 Task: Look for space in Amparafaravola, Madagascar from 2nd June, 2023 to 15th June, 2023 for 2 adults in price range Rs.10000 to Rs.15000. Place can be entire place with 1  bedroom having 1 bed and 1 bathroom. Property type can be house, flat, guest house, hotel. Booking option can be shelf check-in. Required host language is English.
Action: Mouse moved to (471, 65)
Screenshot: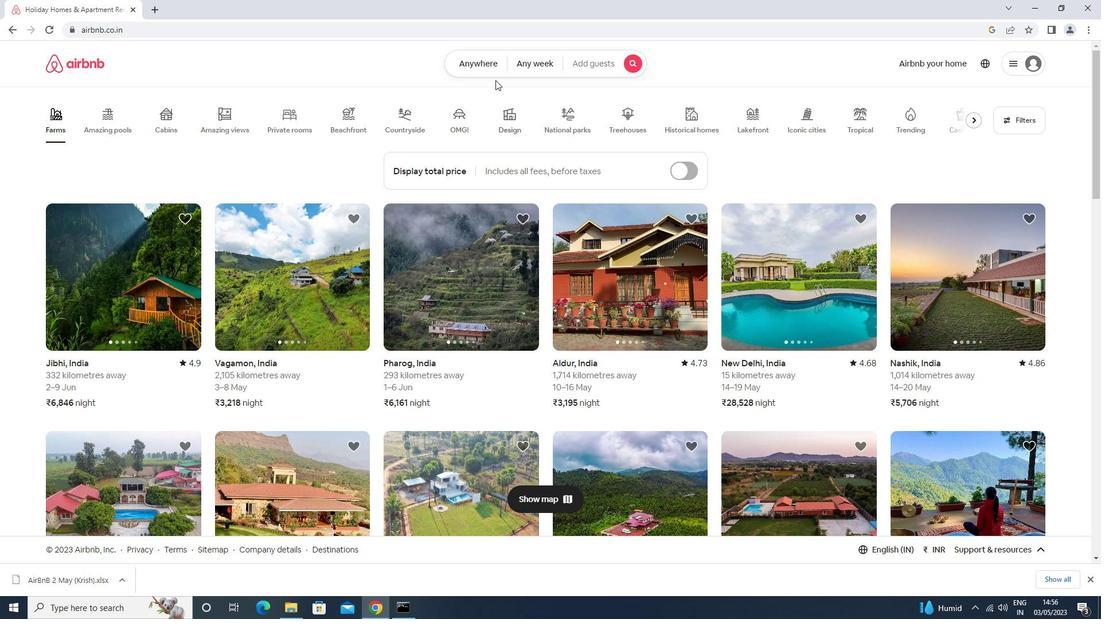 
Action: Mouse pressed left at (471, 65)
Screenshot: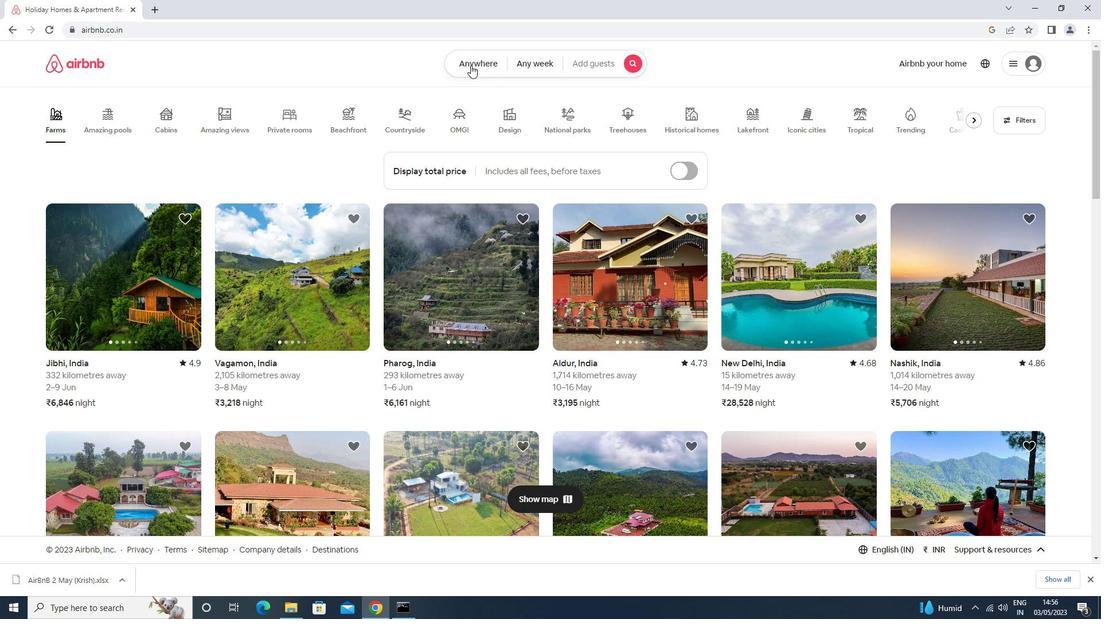 
Action: Mouse moved to (423, 109)
Screenshot: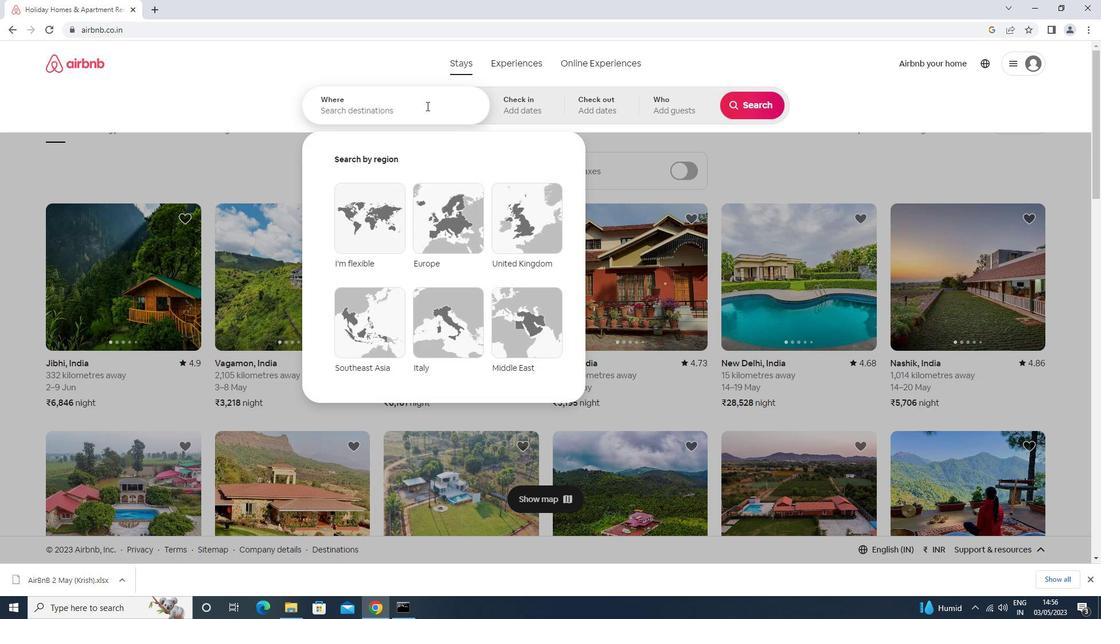 
Action: Mouse pressed left at (423, 109)
Screenshot: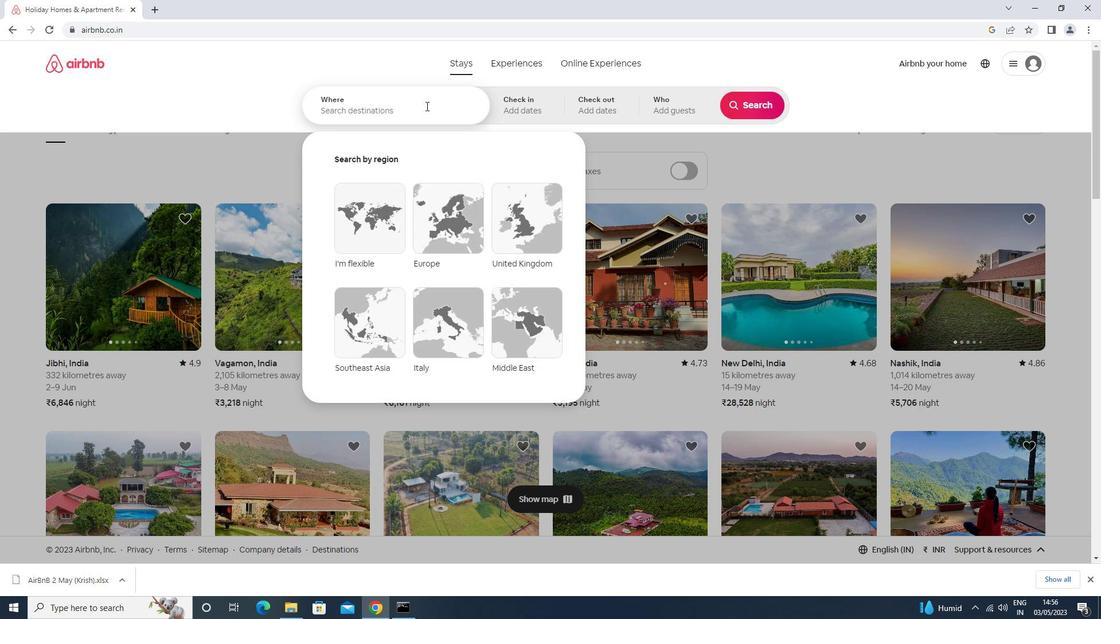 
Action: Mouse moved to (423, 110)
Screenshot: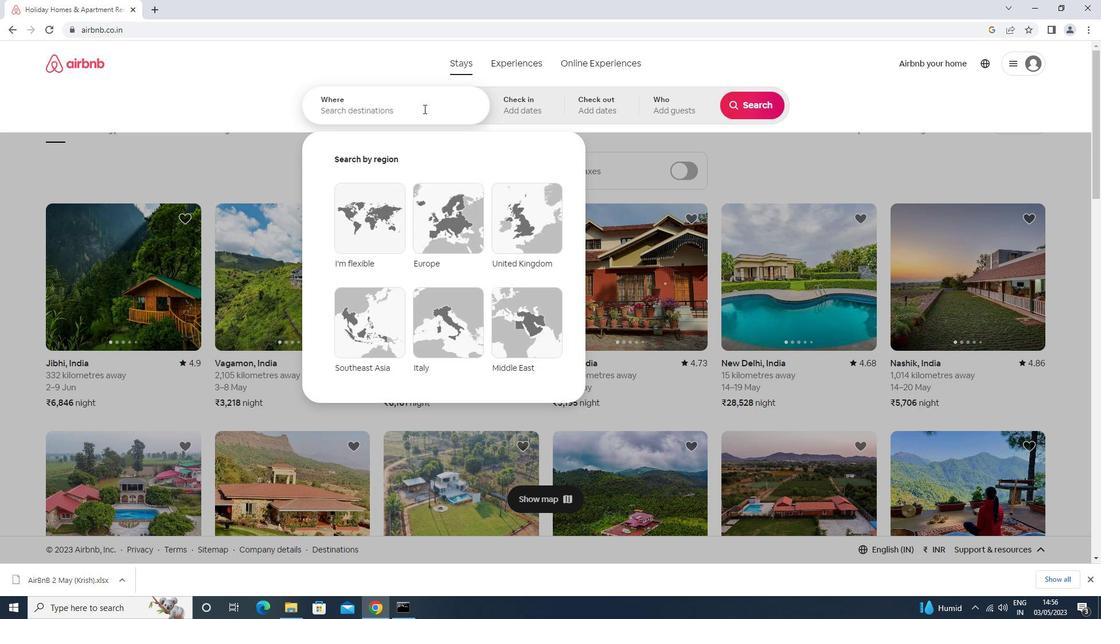 
Action: Key pressed amparafarav<Key.down><Key.enter>
Screenshot: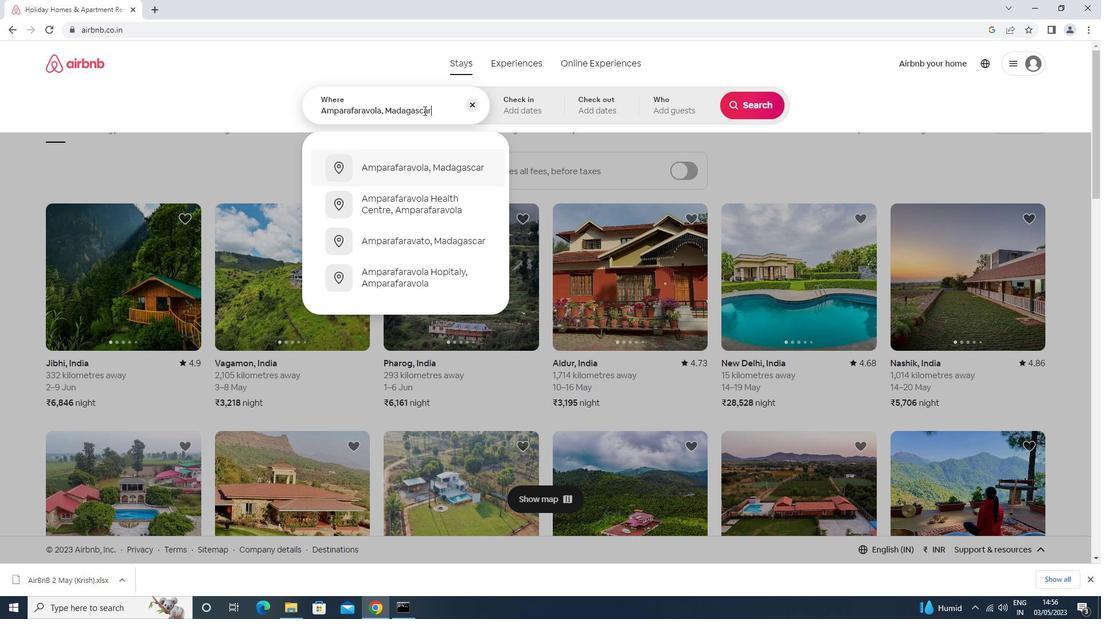 
Action: Mouse moved to (714, 245)
Screenshot: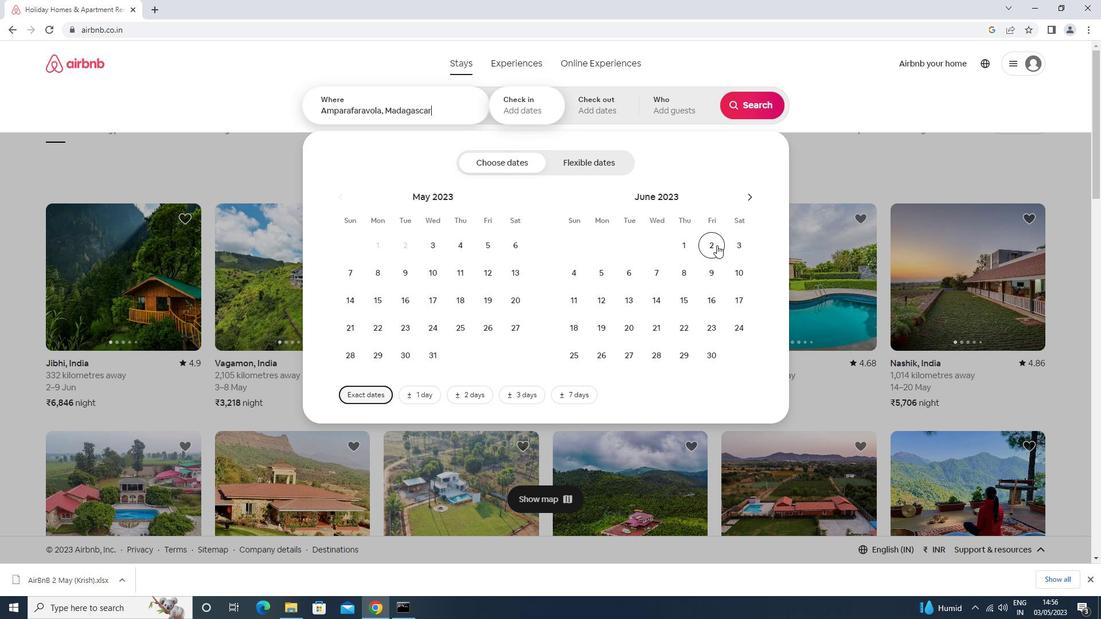 
Action: Mouse pressed left at (714, 245)
Screenshot: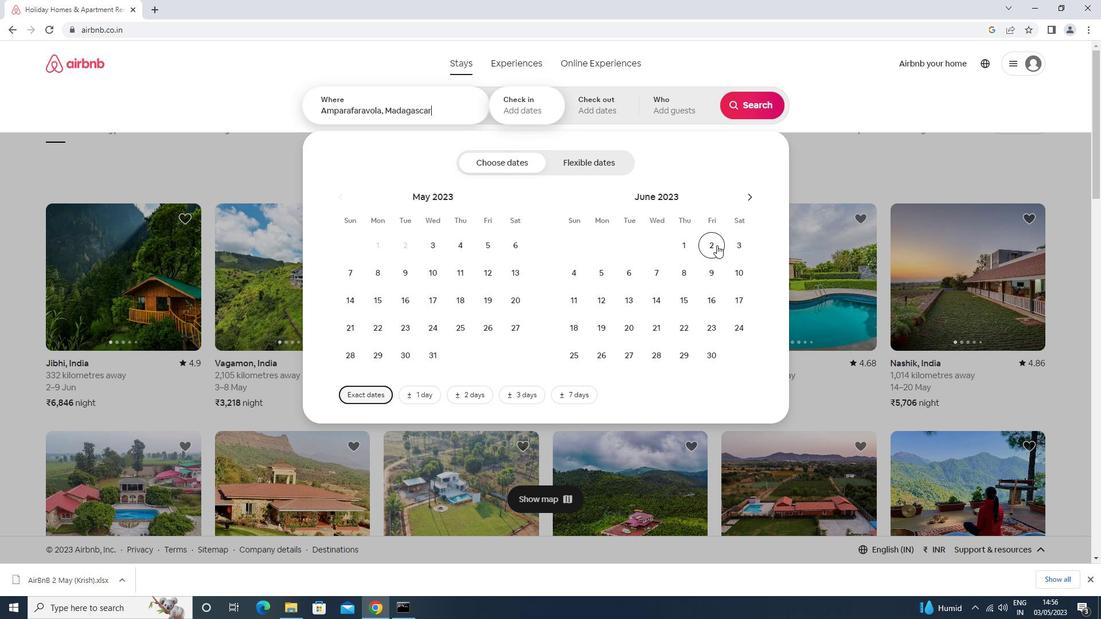 
Action: Mouse moved to (675, 297)
Screenshot: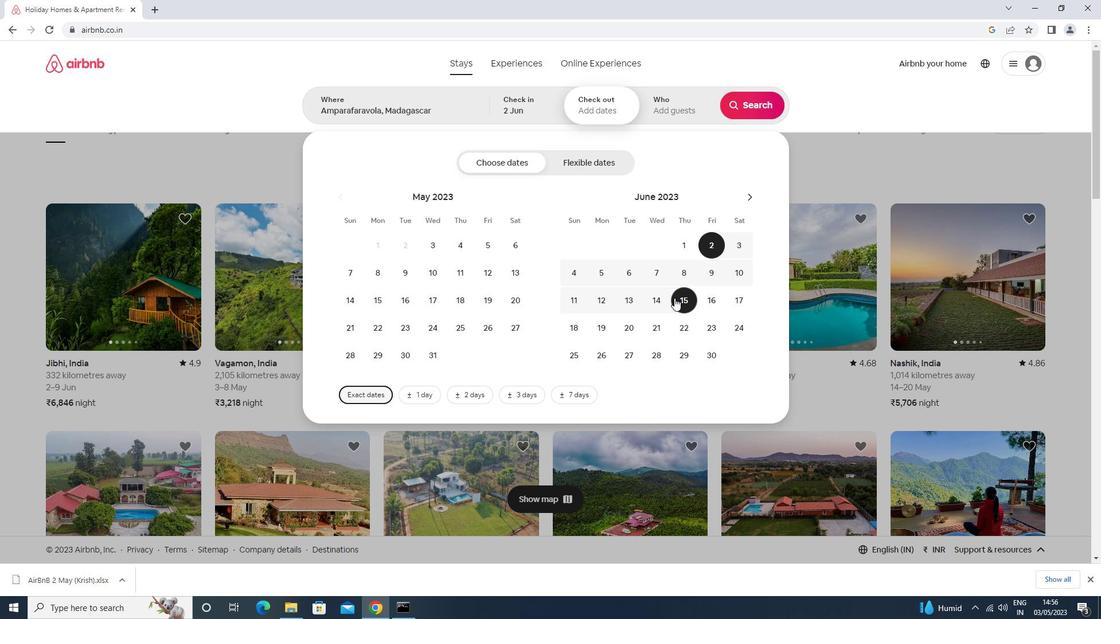 
Action: Mouse pressed left at (675, 297)
Screenshot: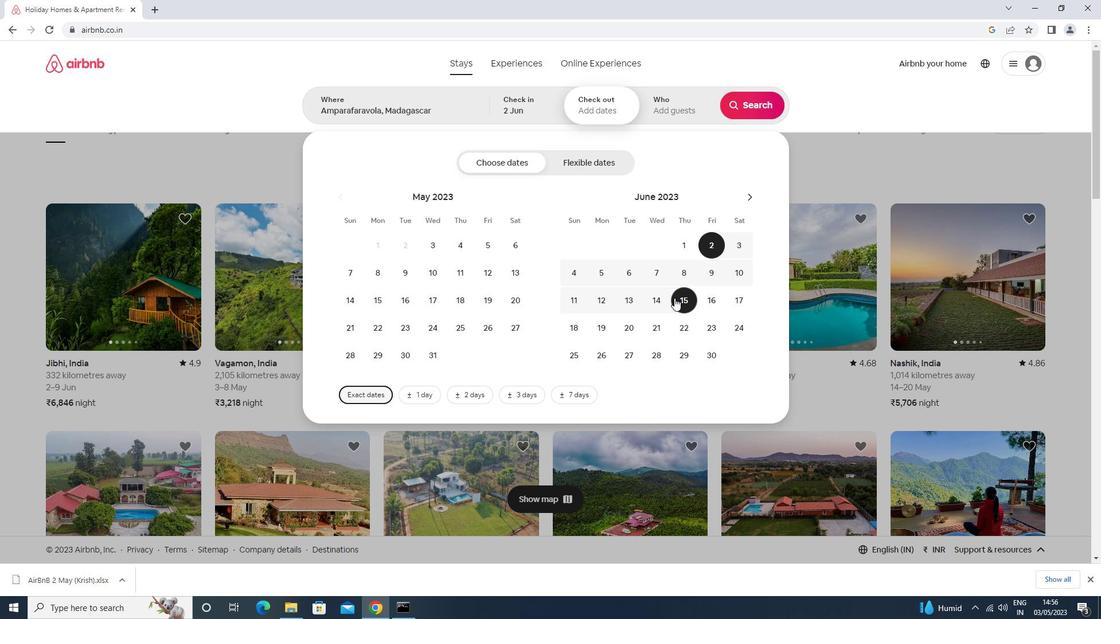 
Action: Mouse moved to (676, 116)
Screenshot: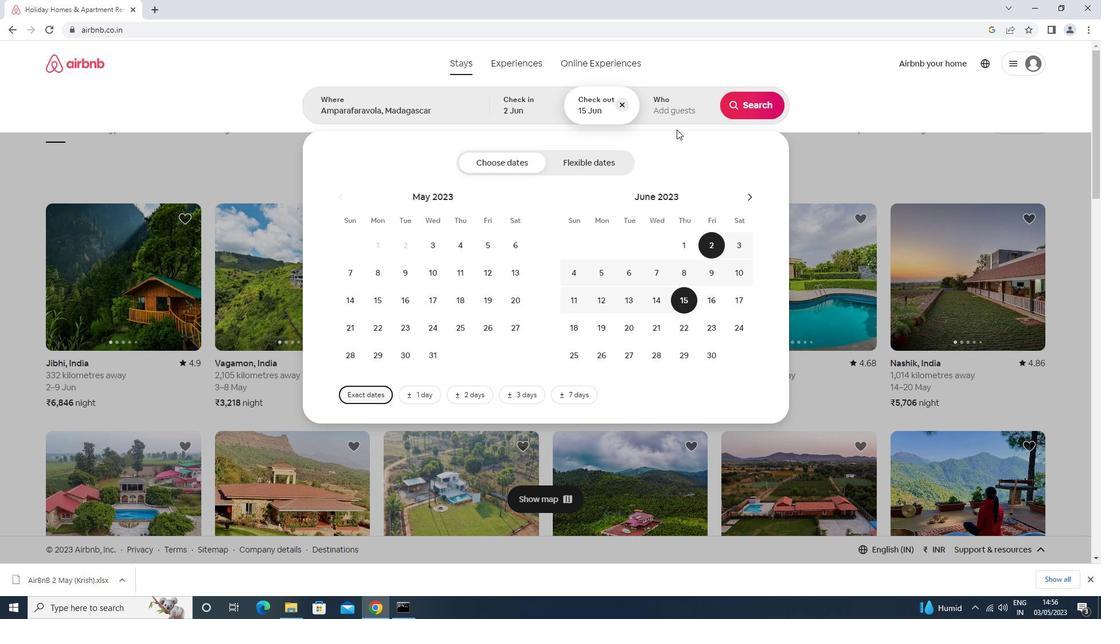 
Action: Mouse pressed left at (676, 116)
Screenshot: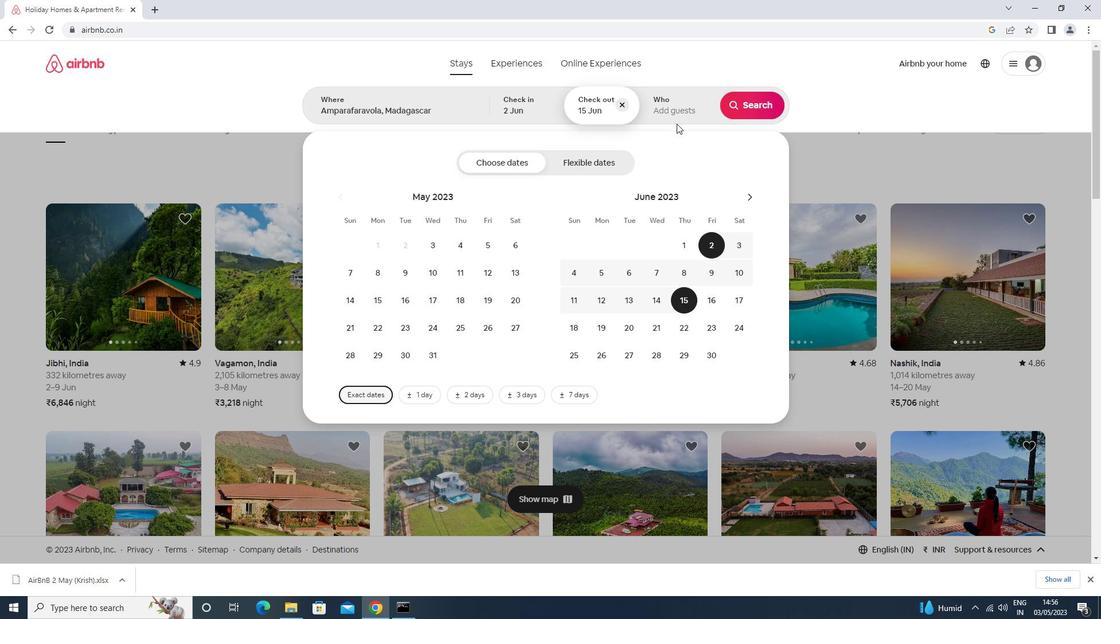 
Action: Mouse moved to (756, 165)
Screenshot: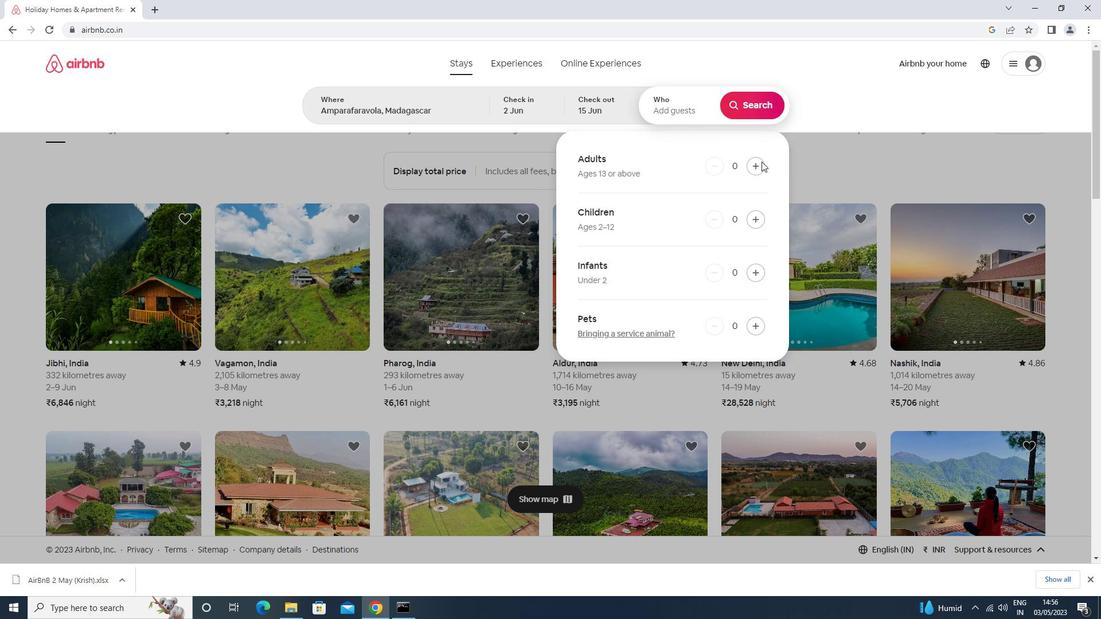 
Action: Mouse pressed left at (756, 165)
Screenshot: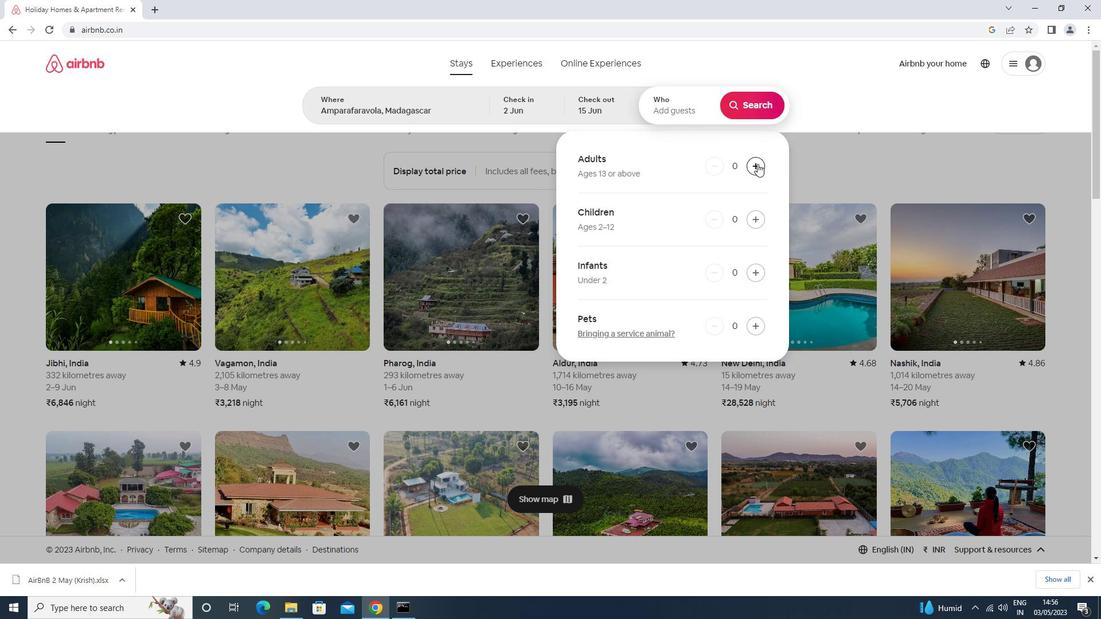 
Action: Mouse pressed left at (756, 165)
Screenshot: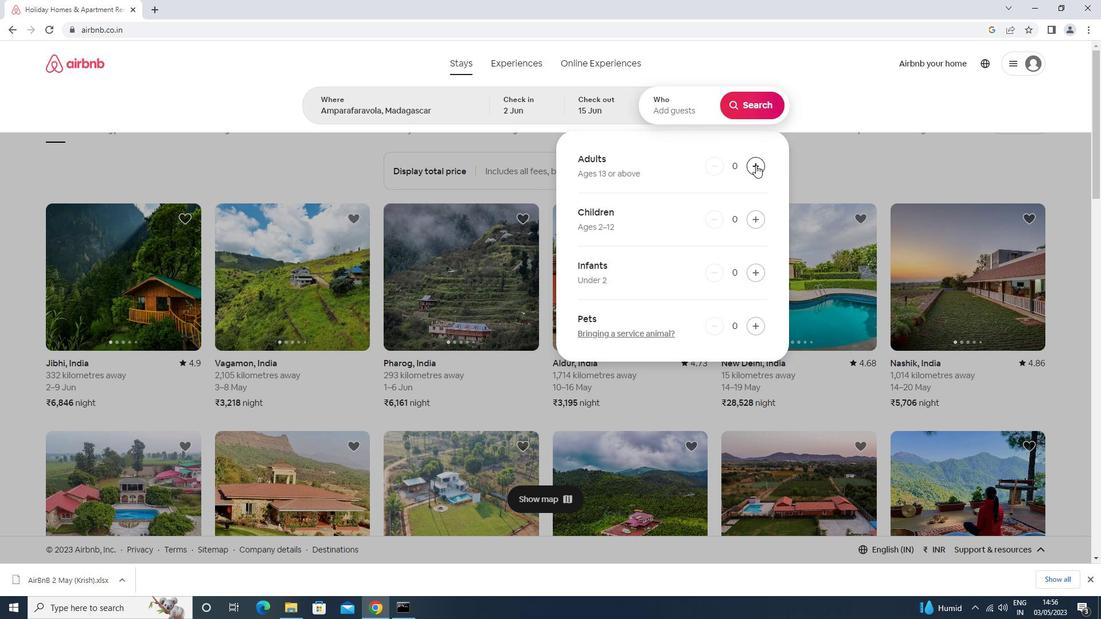 
Action: Mouse moved to (748, 103)
Screenshot: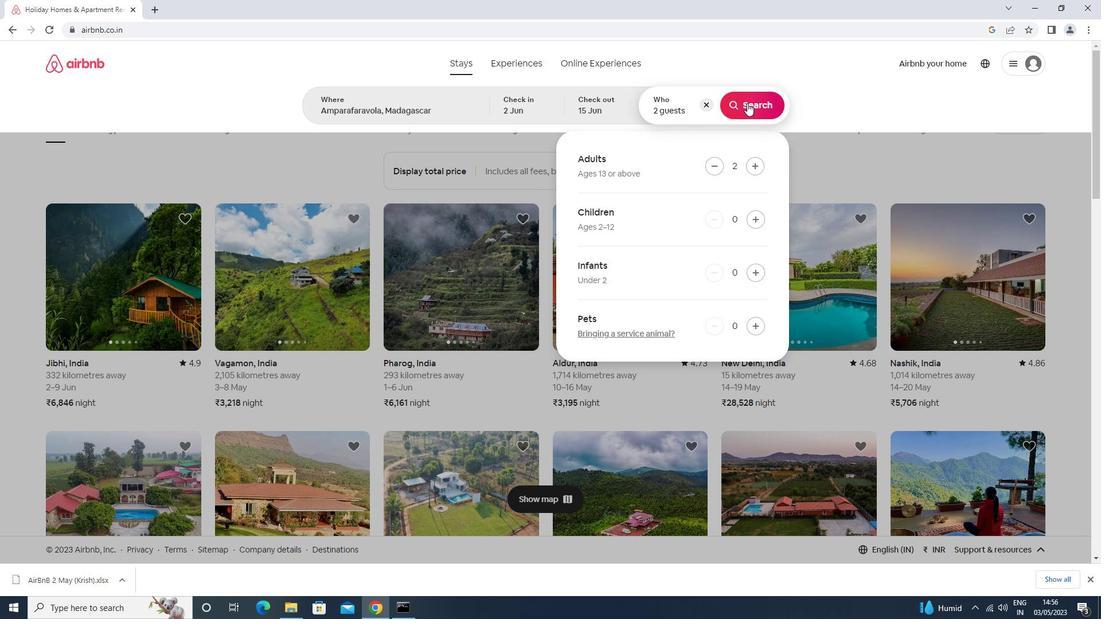 
Action: Mouse pressed left at (748, 103)
Screenshot: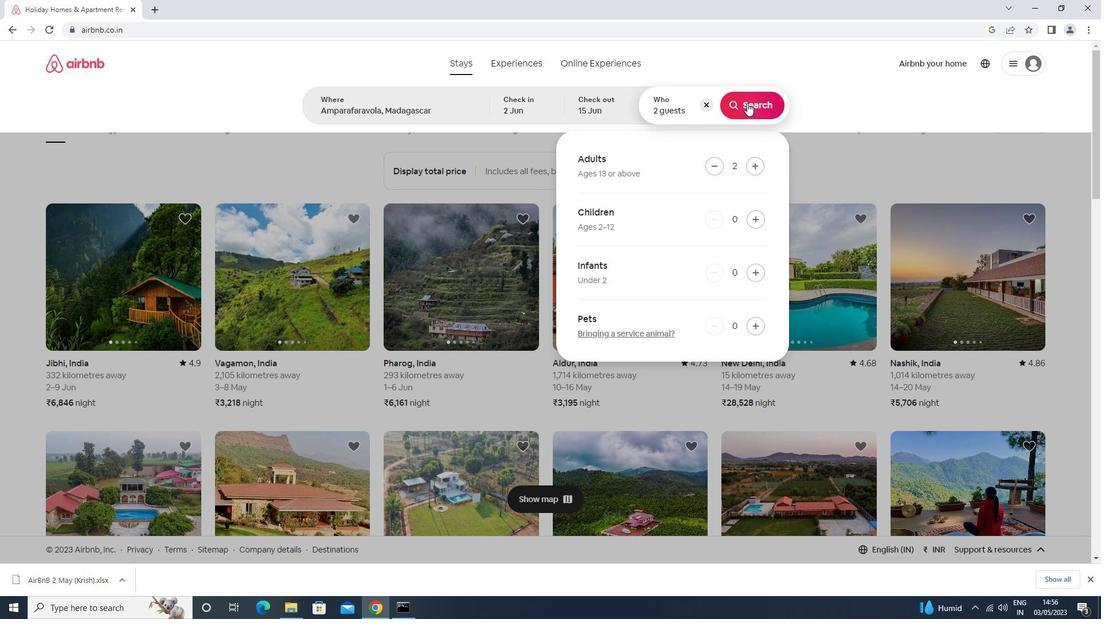 
Action: Mouse moved to (1058, 110)
Screenshot: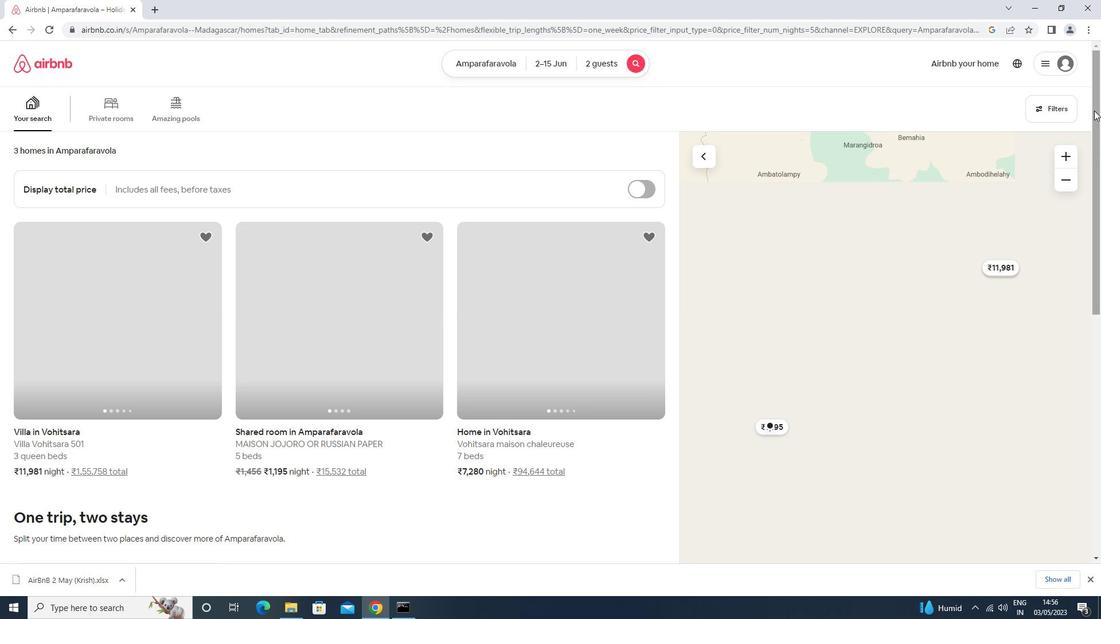 
Action: Mouse pressed left at (1058, 110)
Screenshot: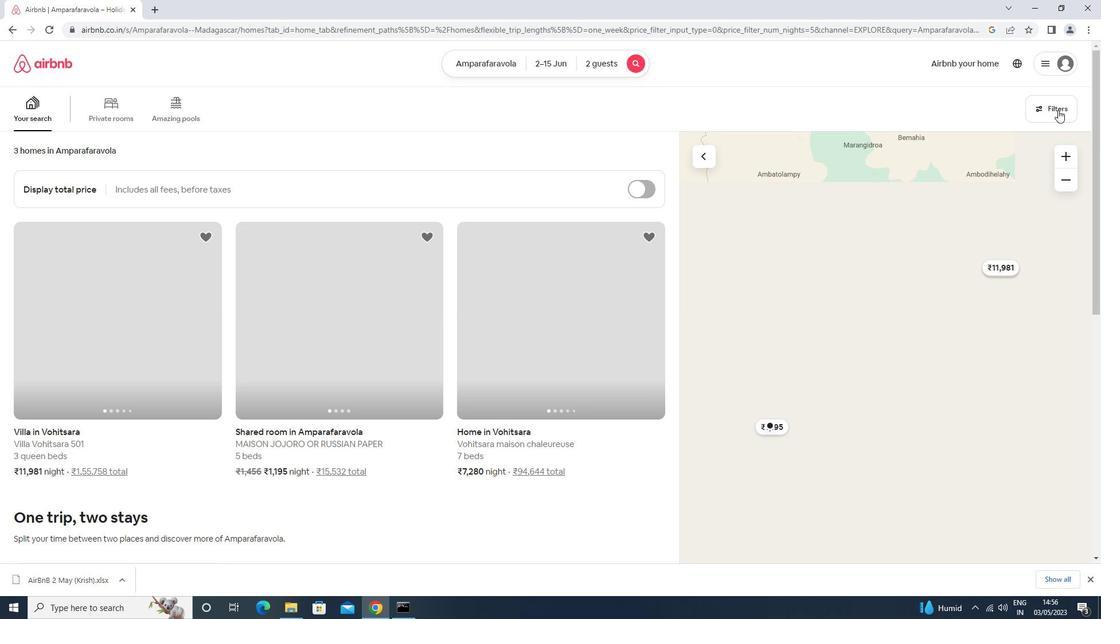 
Action: Mouse moved to (460, 254)
Screenshot: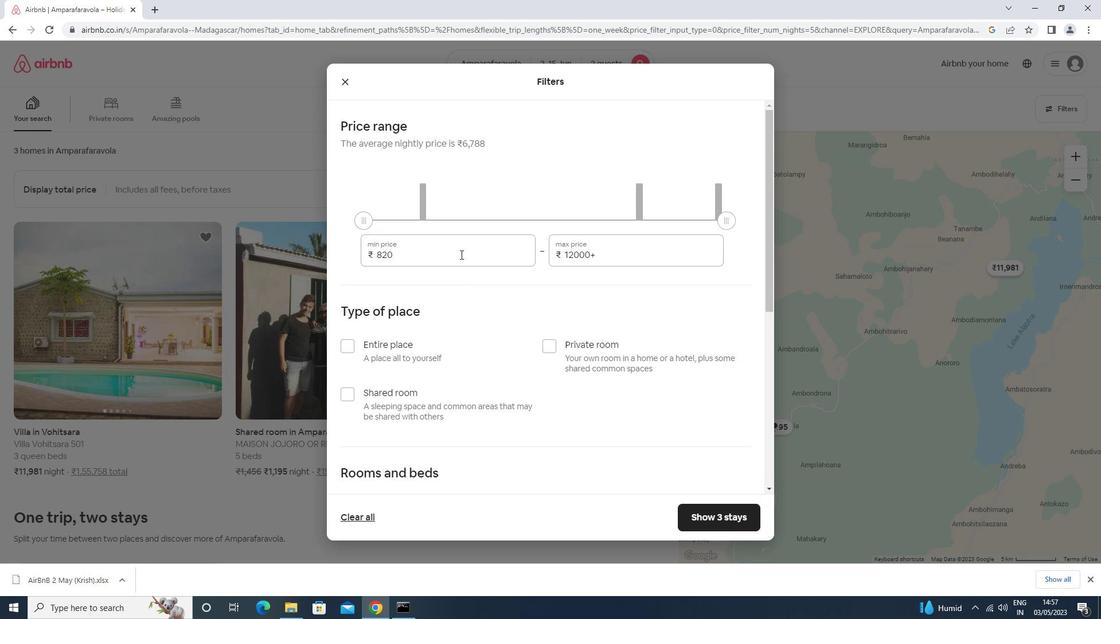 
Action: Mouse pressed left at (460, 254)
Screenshot: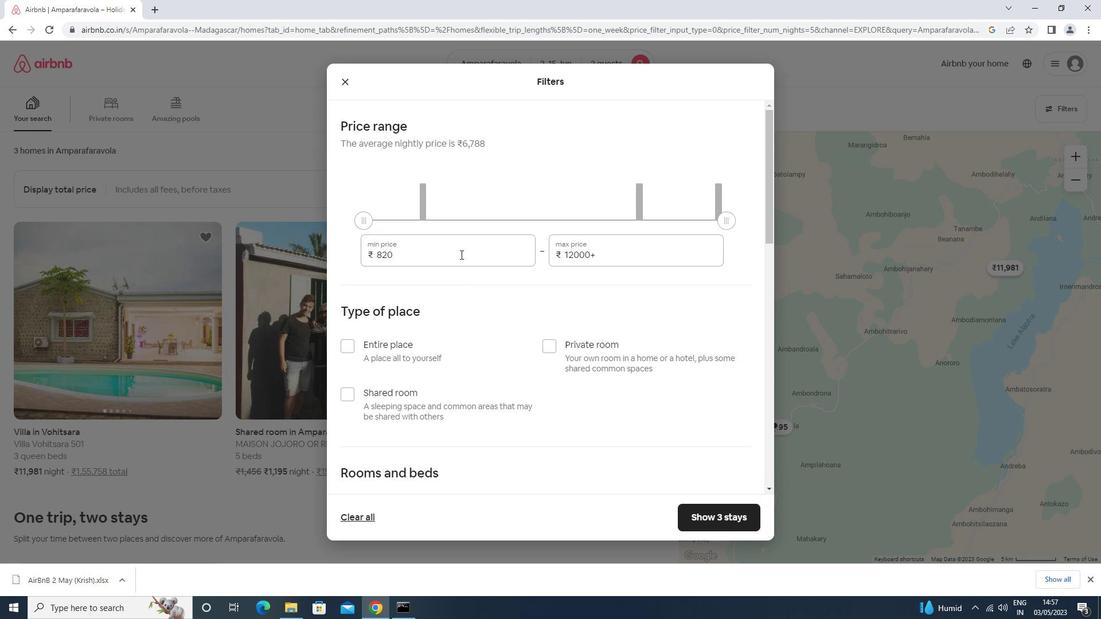 
Action: Key pressed <Key.backspace><Key.backspace><Key.backspace>10000<Key.tab>15000
Screenshot: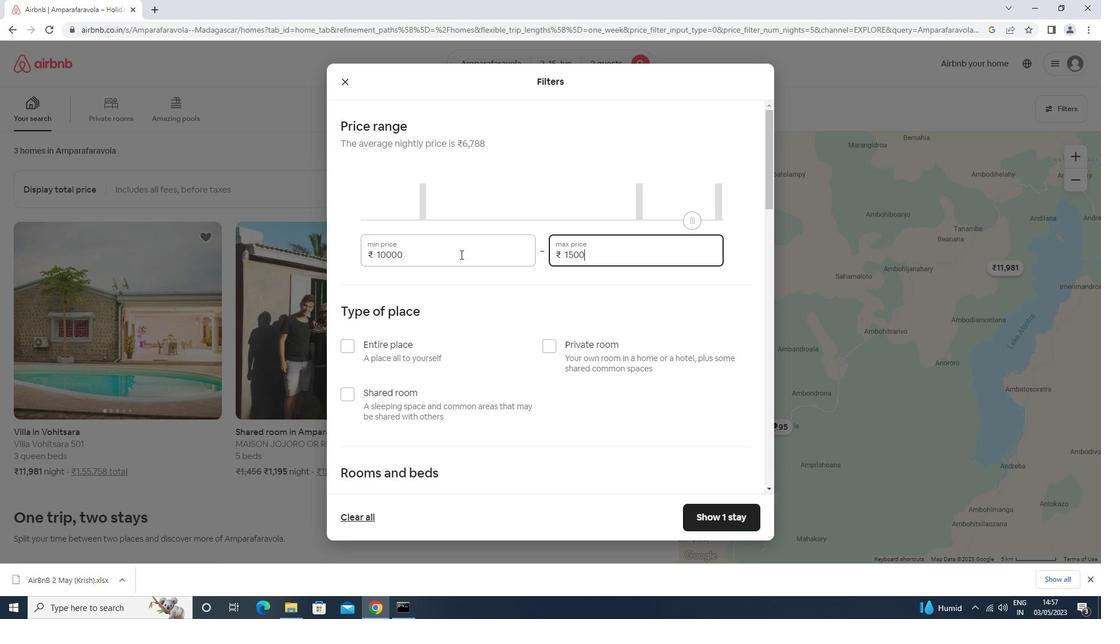
Action: Mouse moved to (399, 356)
Screenshot: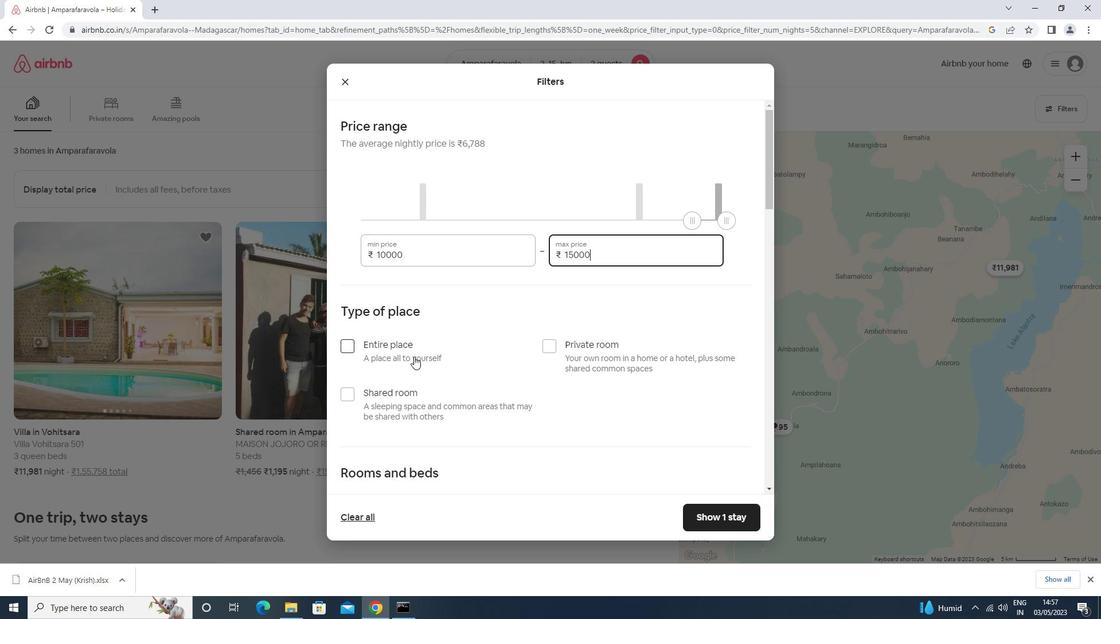
Action: Mouse pressed left at (399, 356)
Screenshot: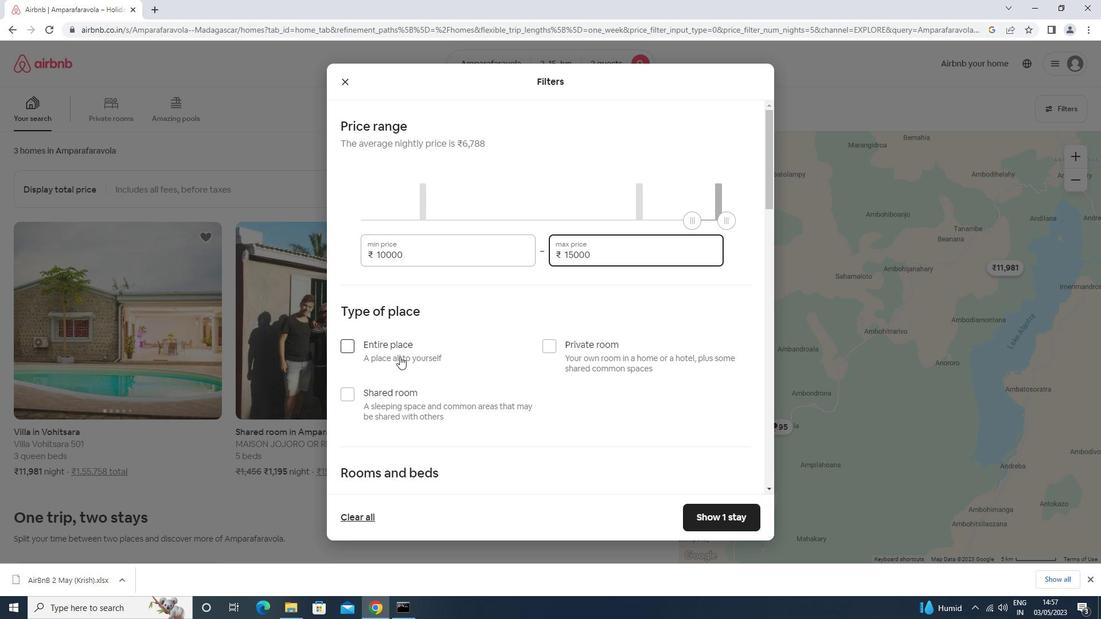
Action: Mouse moved to (399, 355)
Screenshot: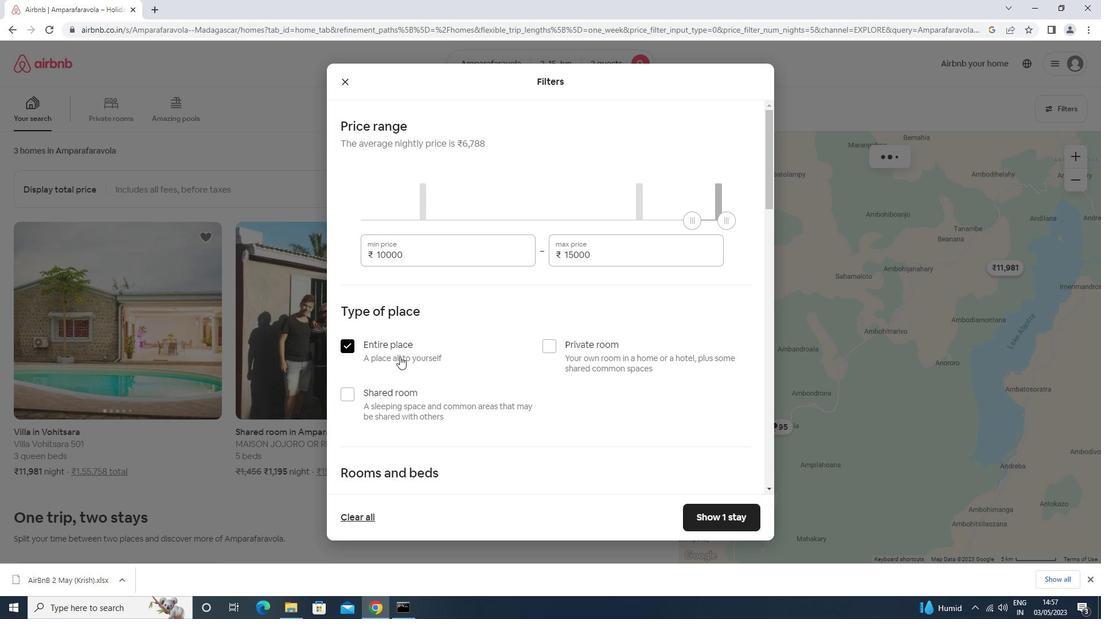 
Action: Mouse scrolled (399, 355) with delta (0, 0)
Screenshot: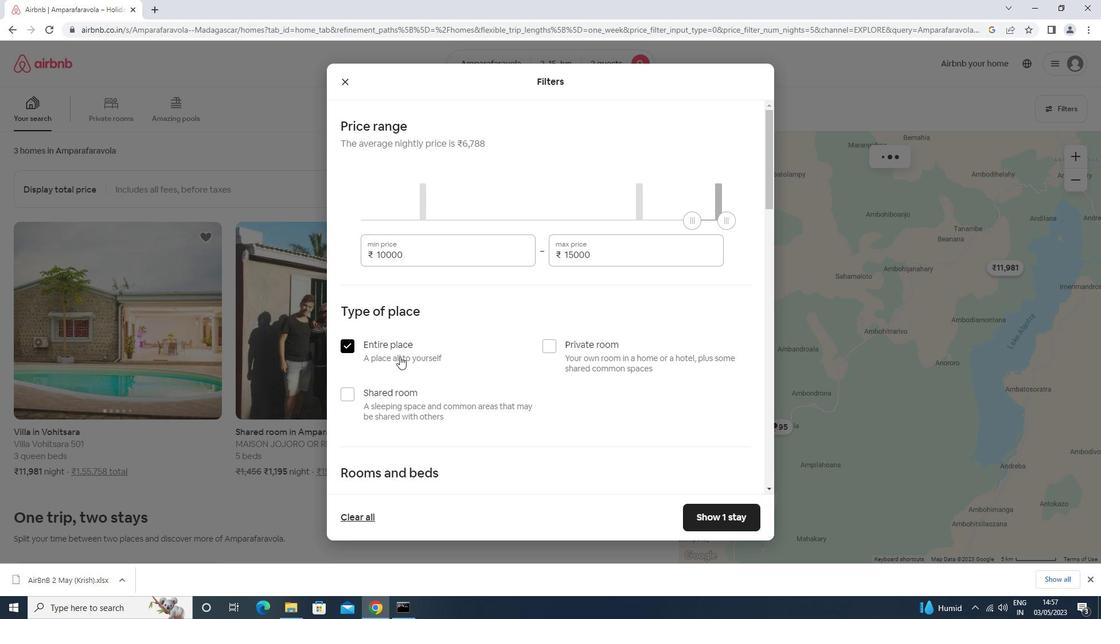 
Action: Mouse scrolled (399, 355) with delta (0, 0)
Screenshot: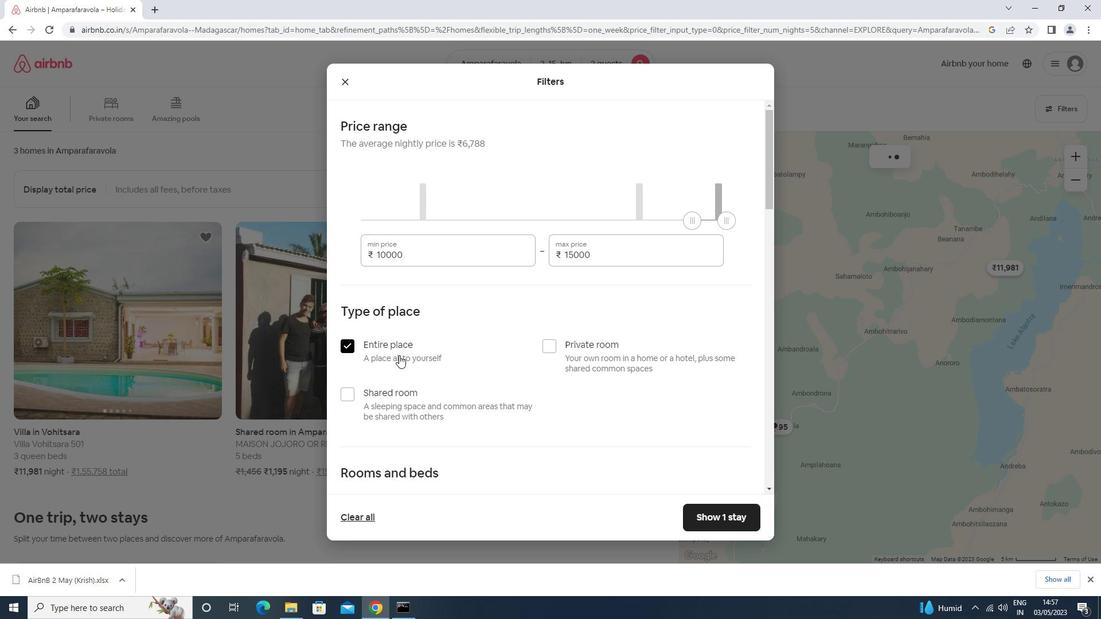 
Action: Mouse scrolled (399, 355) with delta (0, 0)
Screenshot: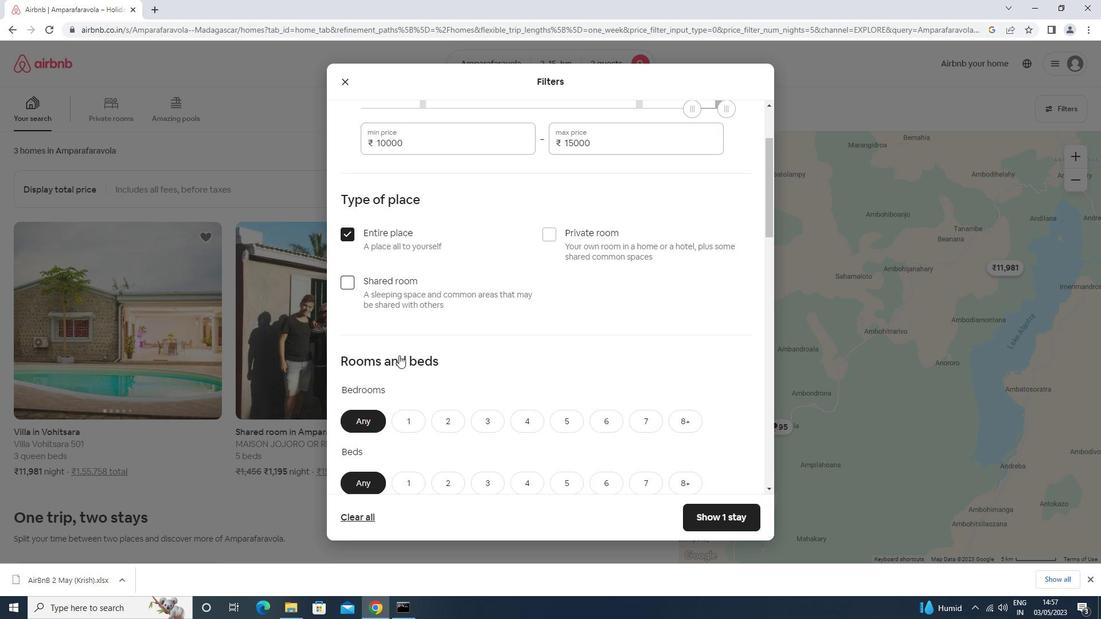 
Action: Mouse scrolled (399, 355) with delta (0, 0)
Screenshot: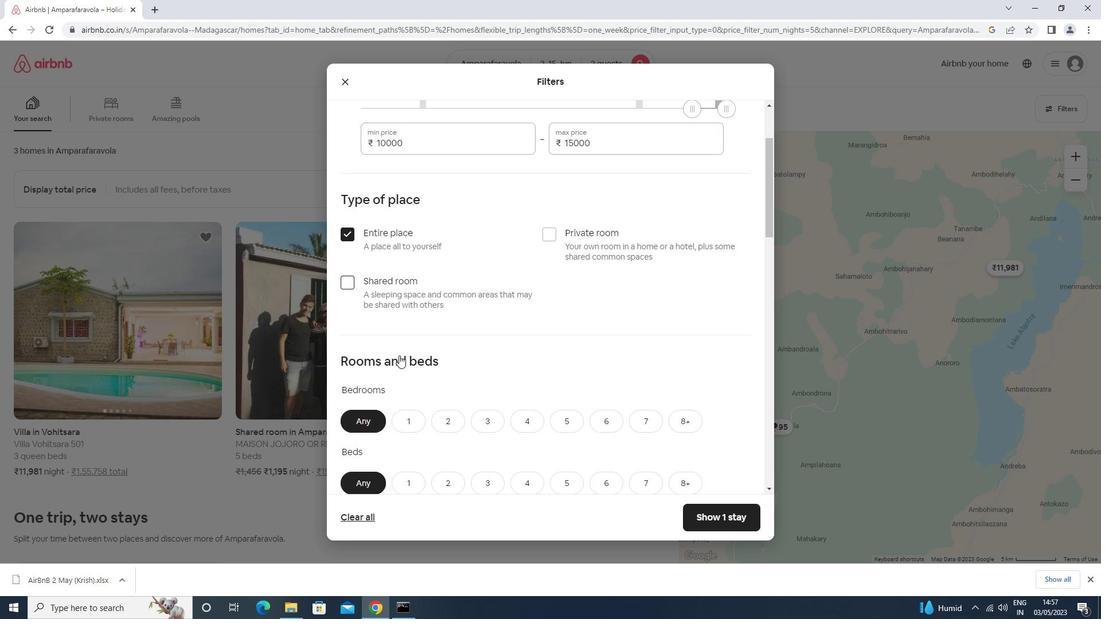 
Action: Mouse moved to (404, 308)
Screenshot: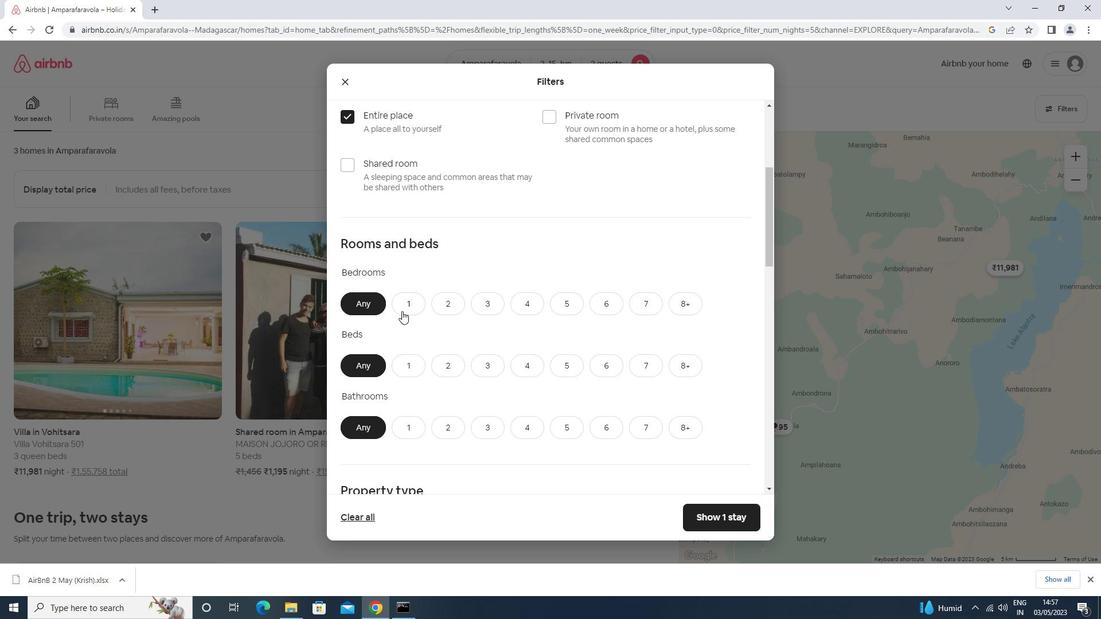 
Action: Mouse pressed left at (404, 308)
Screenshot: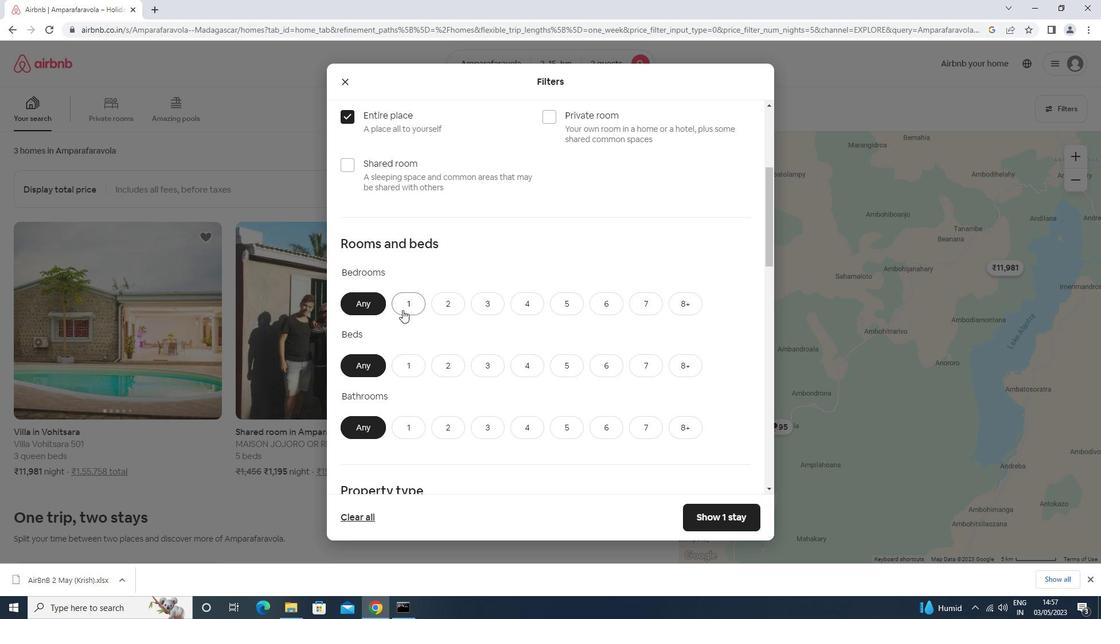 
Action: Mouse moved to (409, 366)
Screenshot: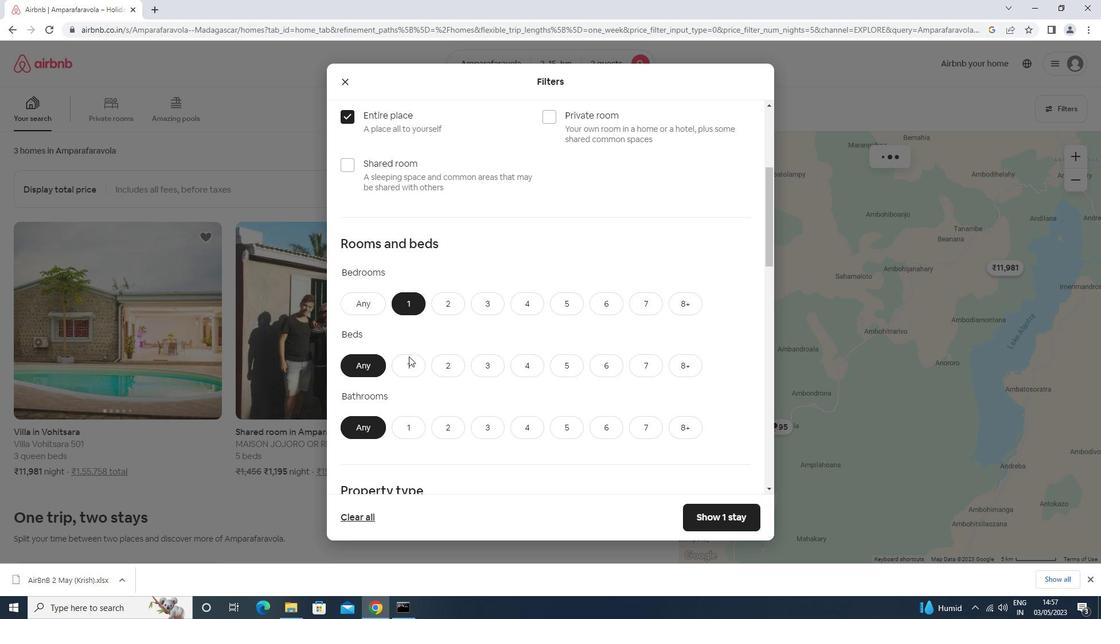 
Action: Mouse pressed left at (409, 366)
Screenshot: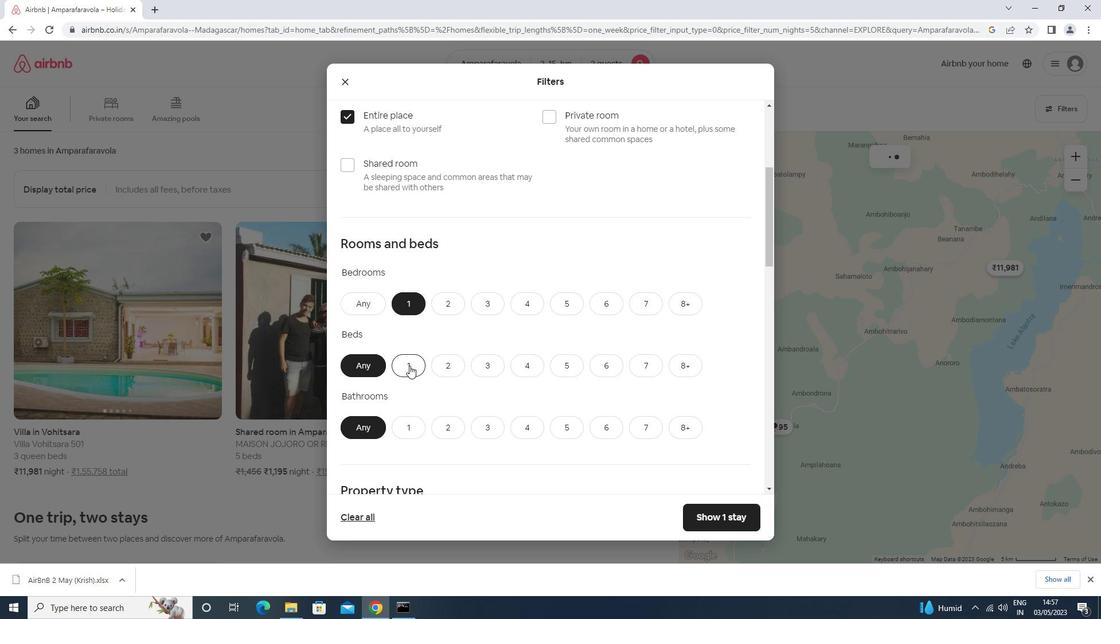 
Action: Mouse moved to (415, 423)
Screenshot: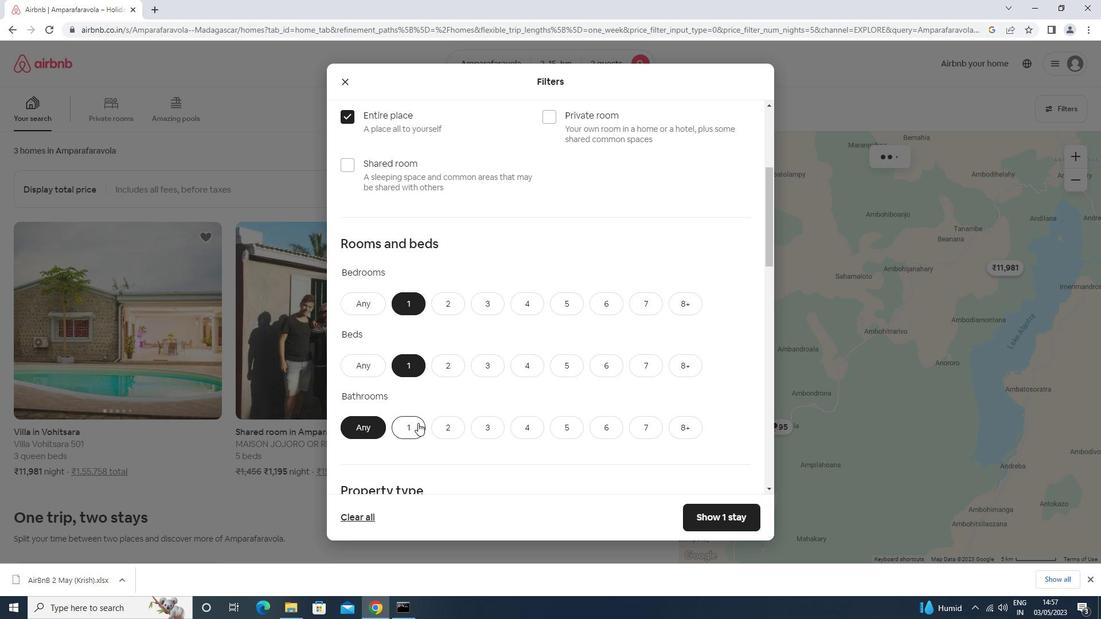 
Action: Mouse pressed left at (415, 423)
Screenshot: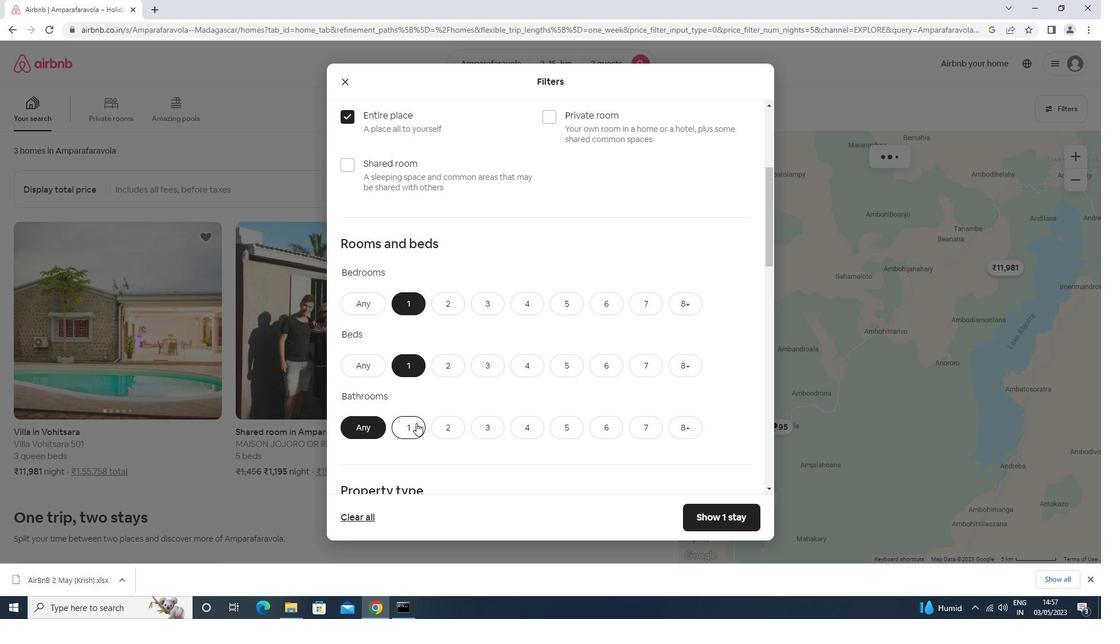 
Action: Mouse moved to (411, 423)
Screenshot: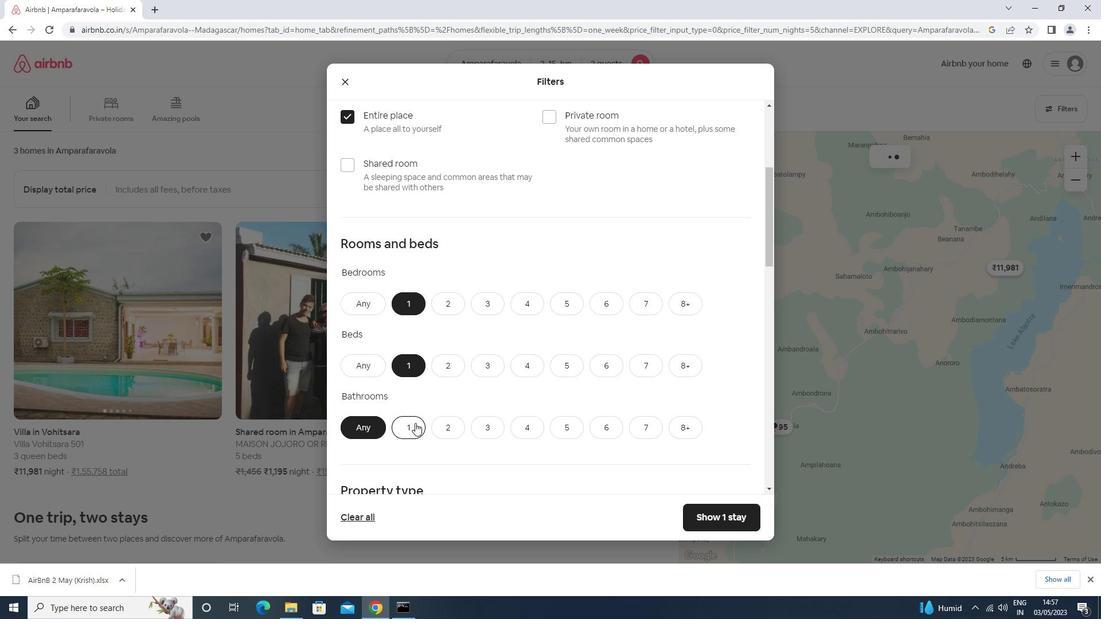 
Action: Mouse scrolled (411, 423) with delta (0, 0)
Screenshot: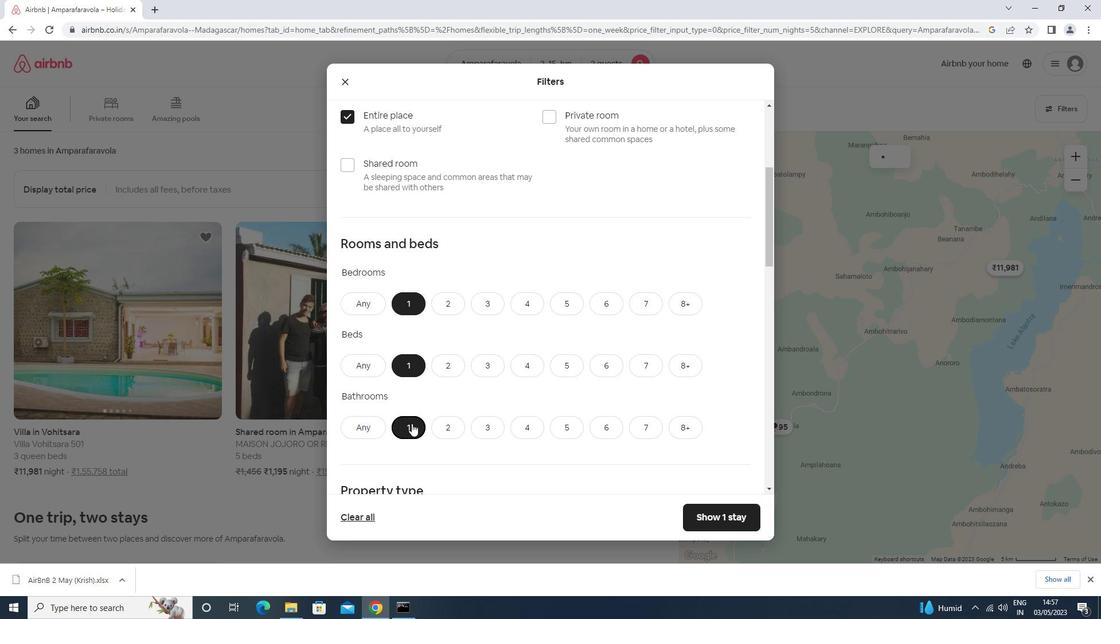 
Action: Mouse scrolled (411, 423) with delta (0, 0)
Screenshot: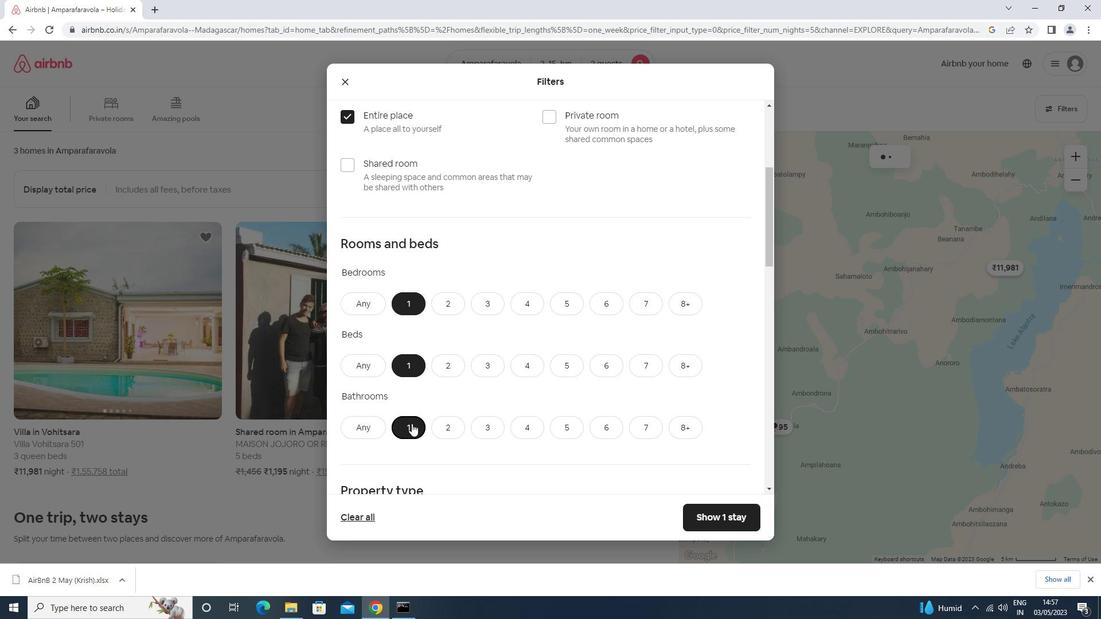 
Action: Mouse moved to (411, 424)
Screenshot: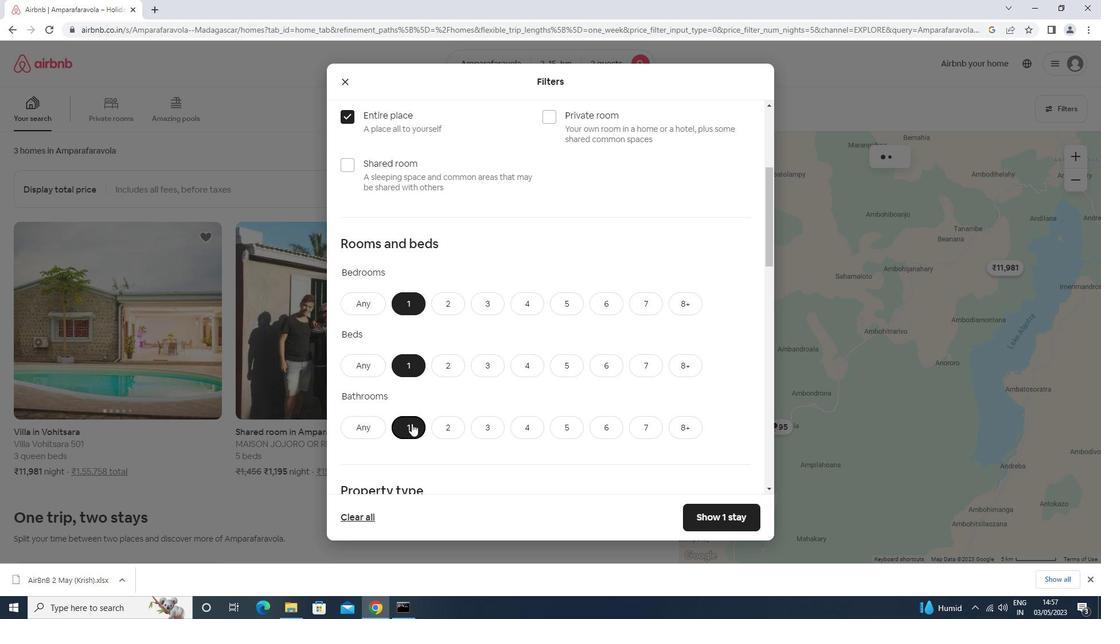 
Action: Mouse scrolled (411, 423) with delta (0, 0)
Screenshot: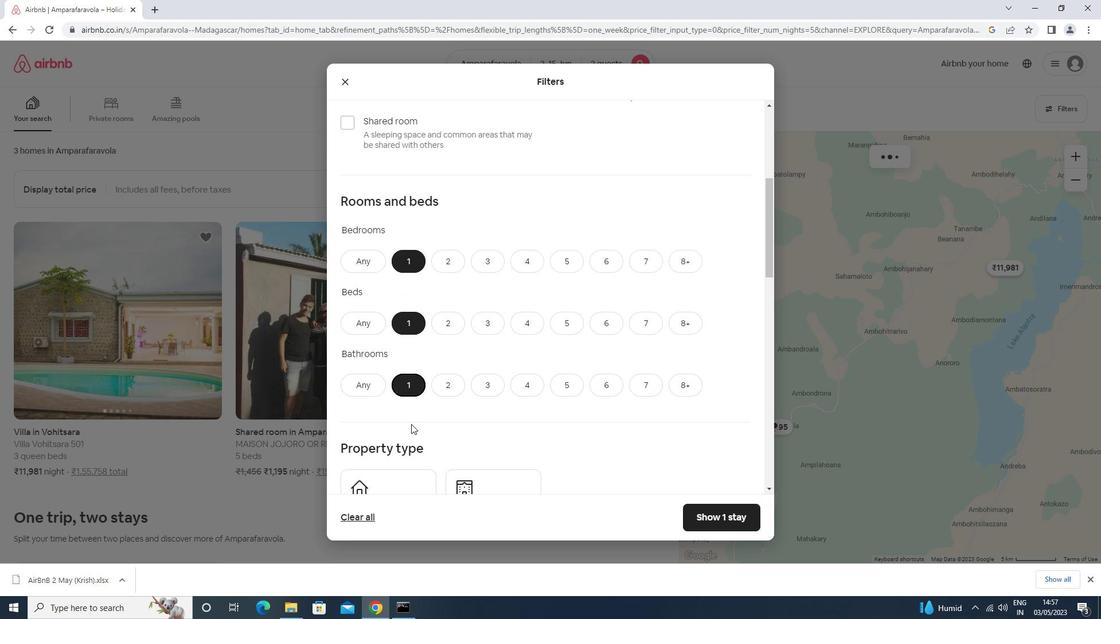 
Action: Mouse moved to (407, 429)
Screenshot: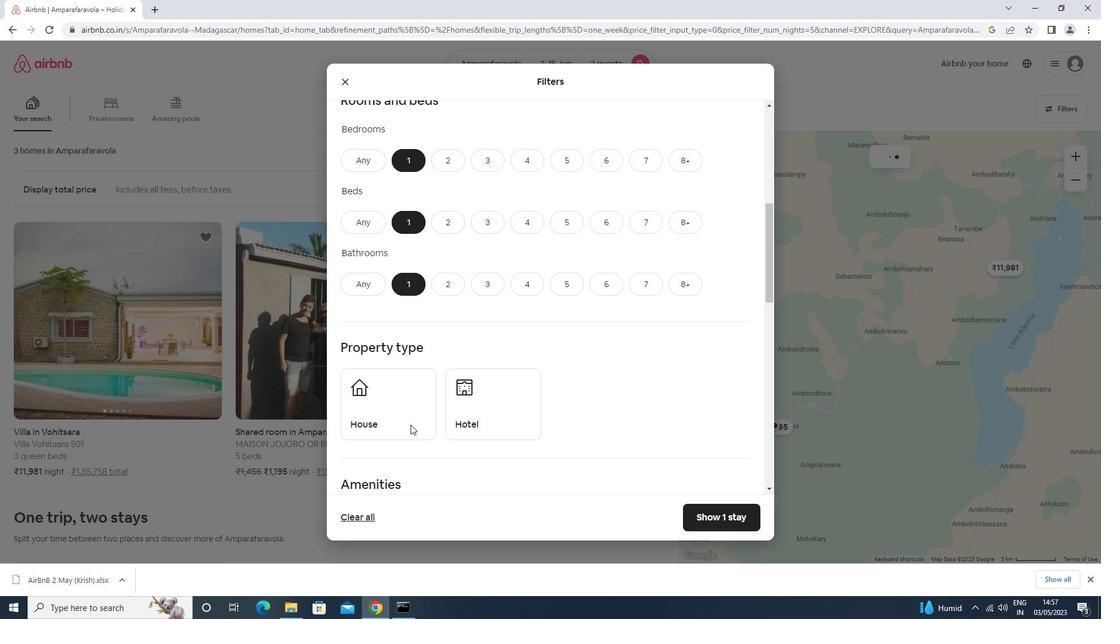 
Action: Mouse scrolled (407, 429) with delta (0, 0)
Screenshot: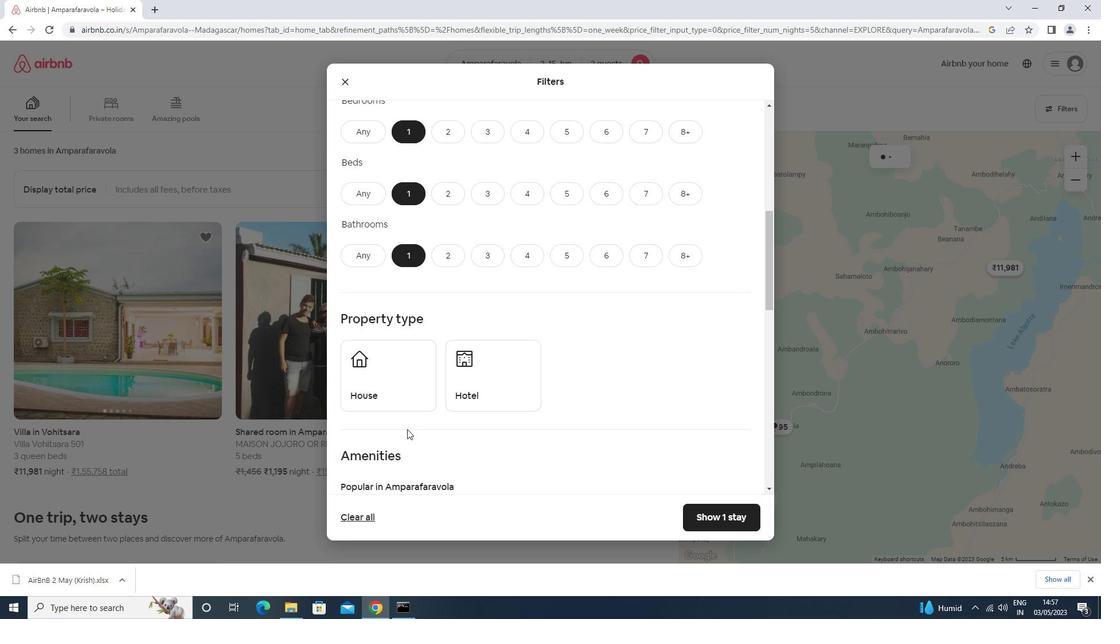 
Action: Mouse moved to (383, 329)
Screenshot: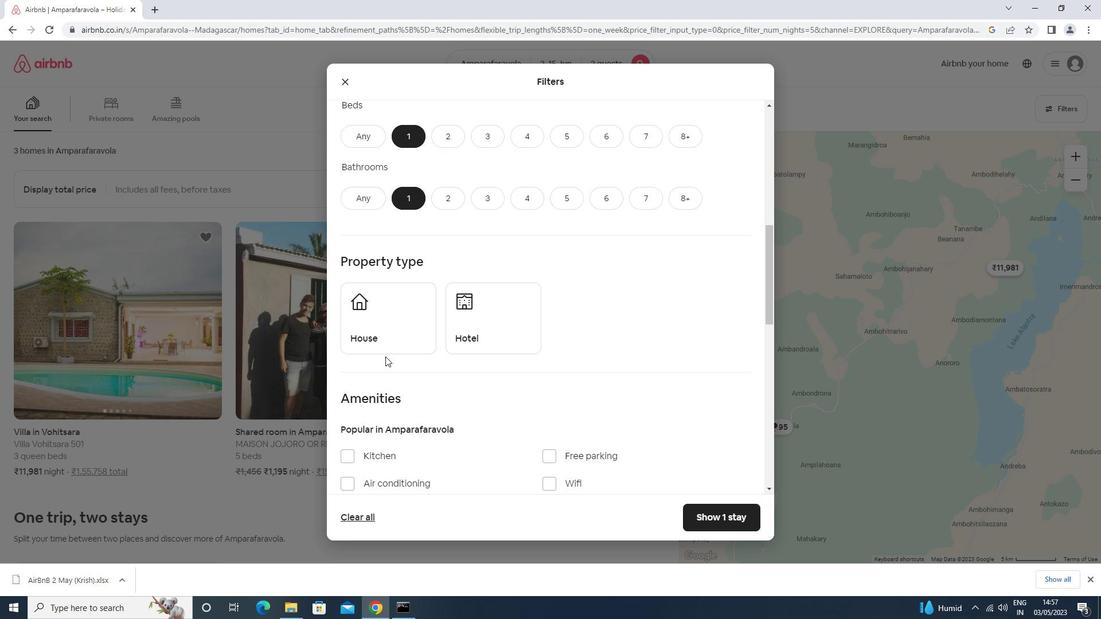 
Action: Mouse pressed left at (383, 329)
Screenshot: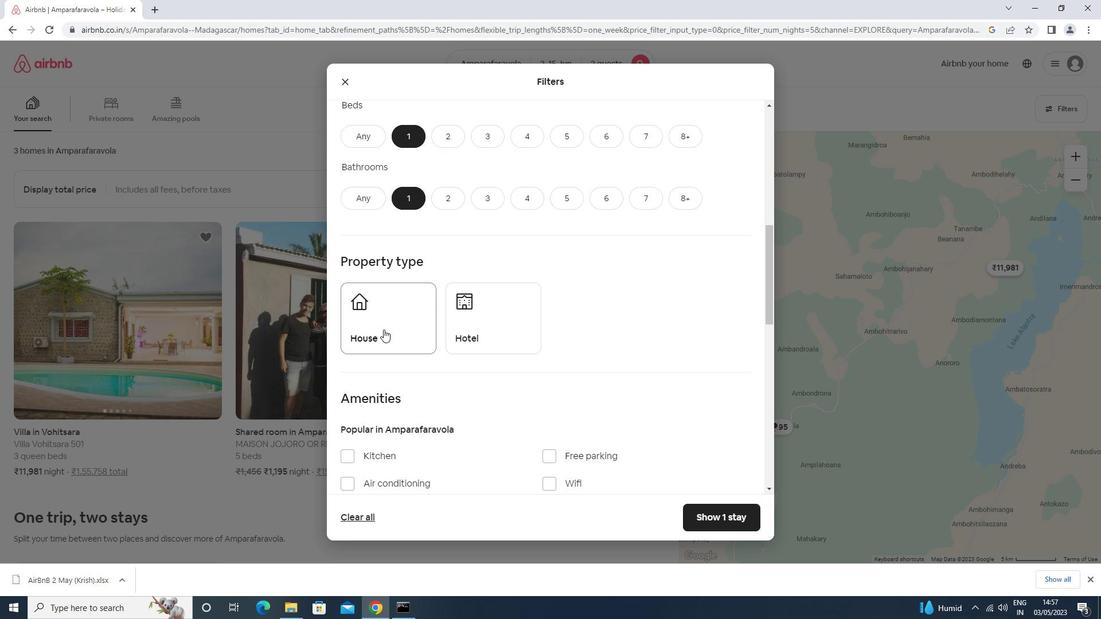 
Action: Mouse moved to (456, 306)
Screenshot: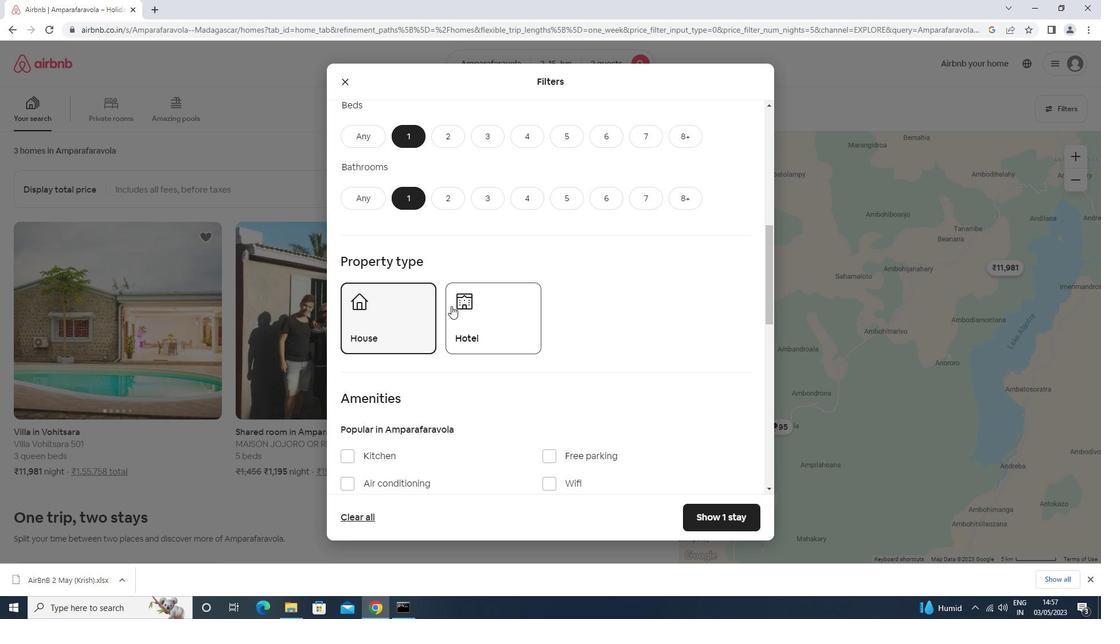 
Action: Mouse pressed left at (456, 306)
Screenshot: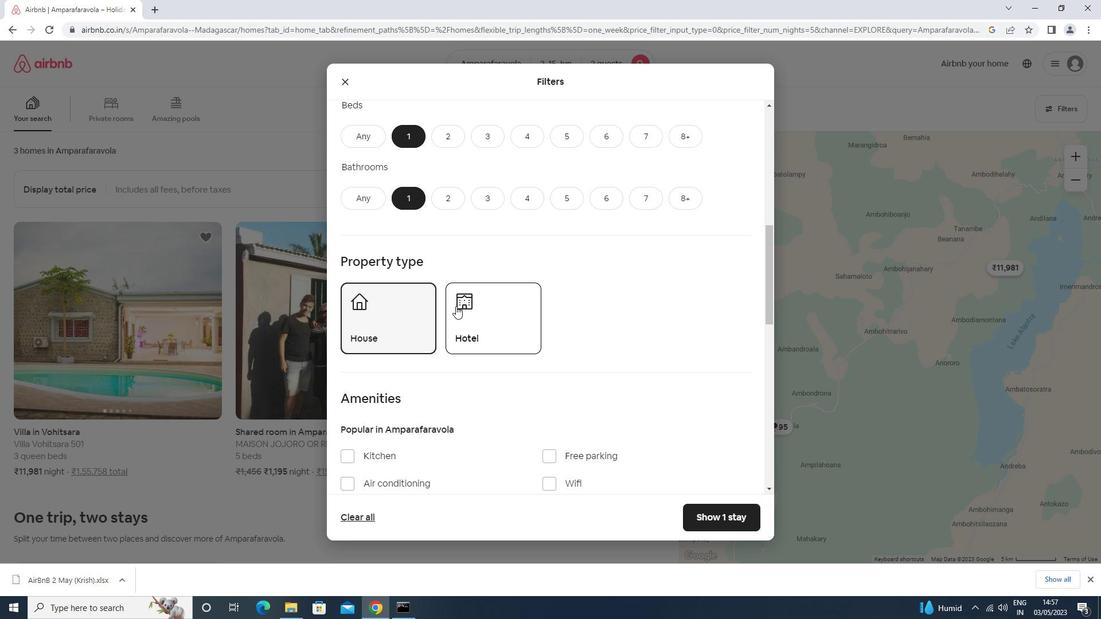
Action: Mouse moved to (491, 386)
Screenshot: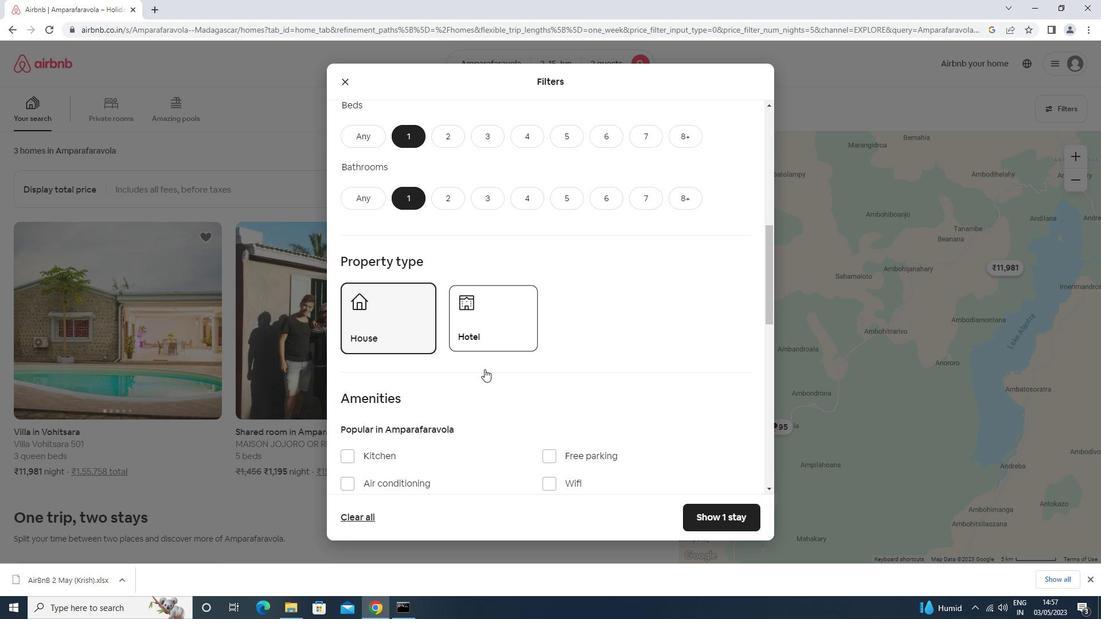 
Action: Mouse scrolled (491, 385) with delta (0, 0)
Screenshot: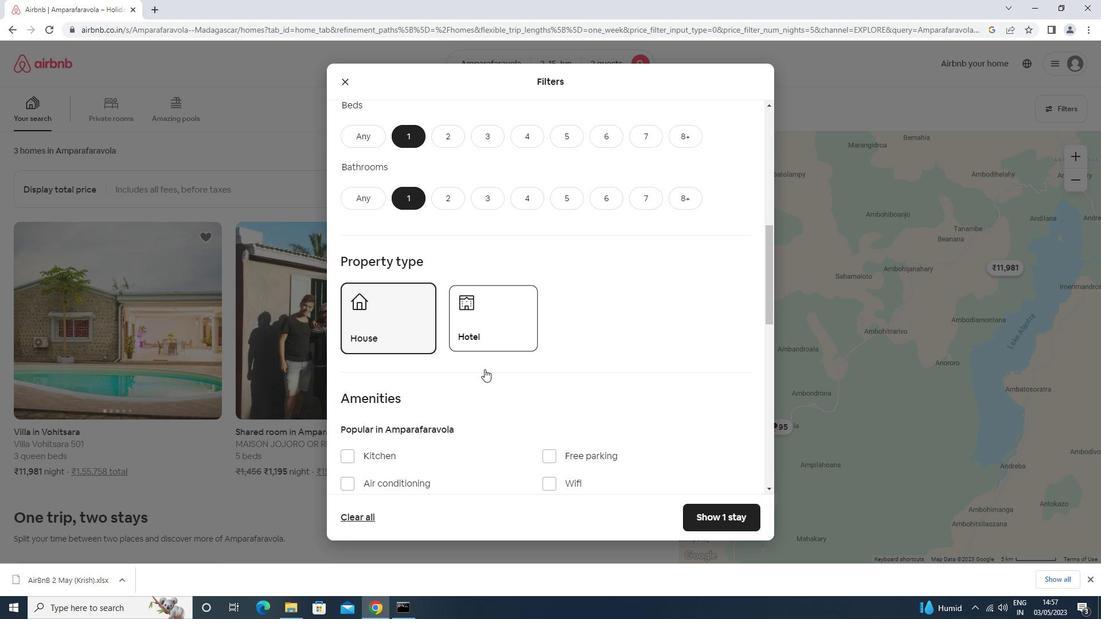 
Action: Mouse moved to (492, 388)
Screenshot: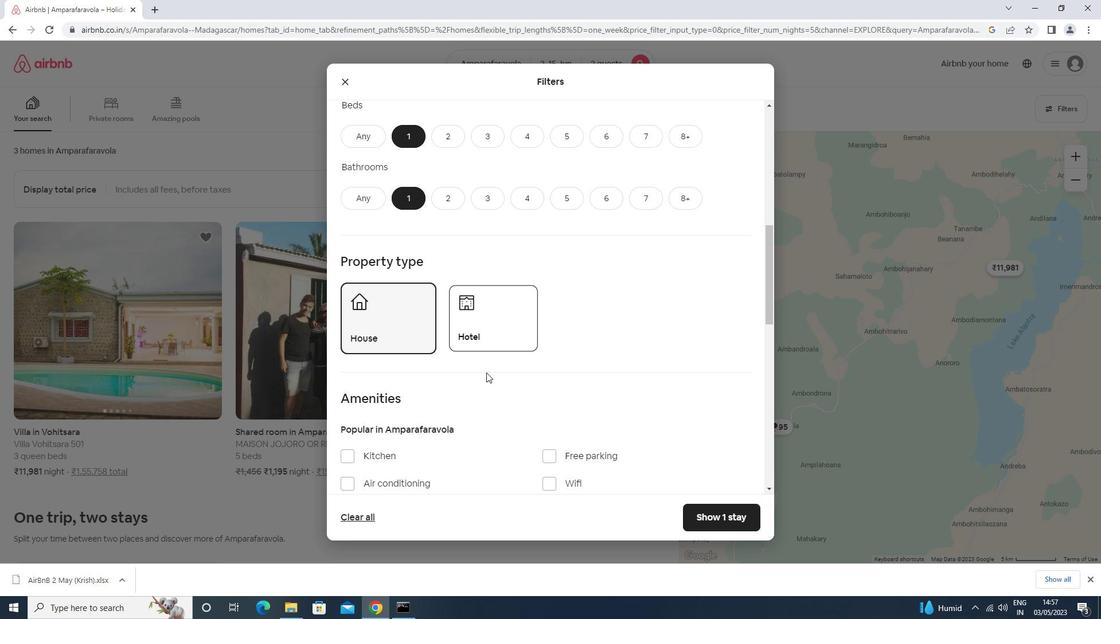 
Action: Mouse scrolled (492, 387) with delta (0, 0)
Screenshot: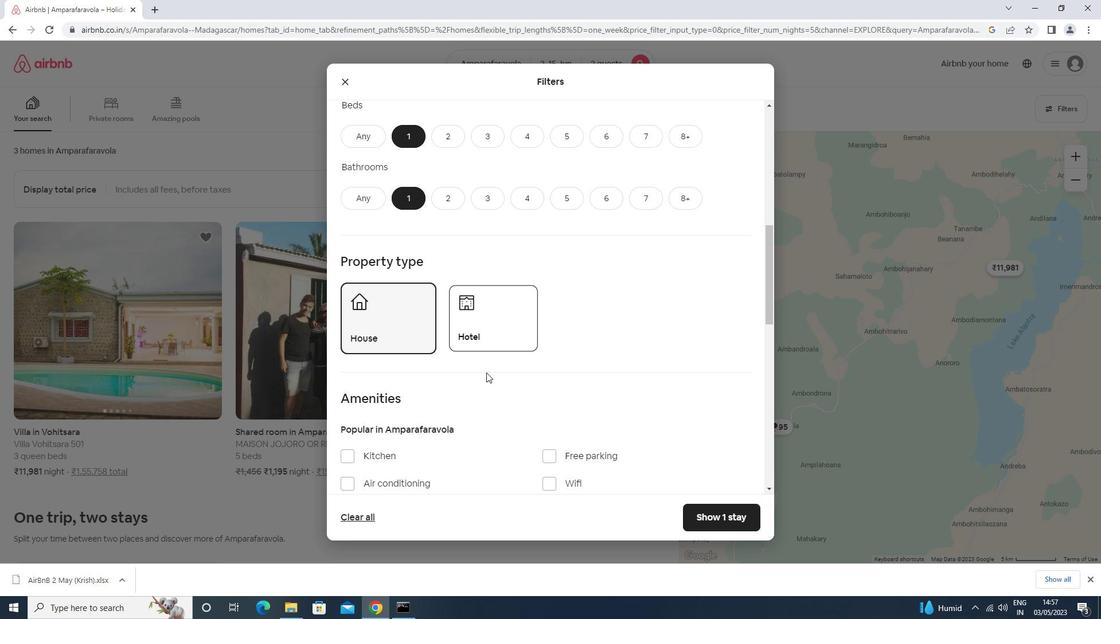 
Action: Mouse moved to (493, 388)
Screenshot: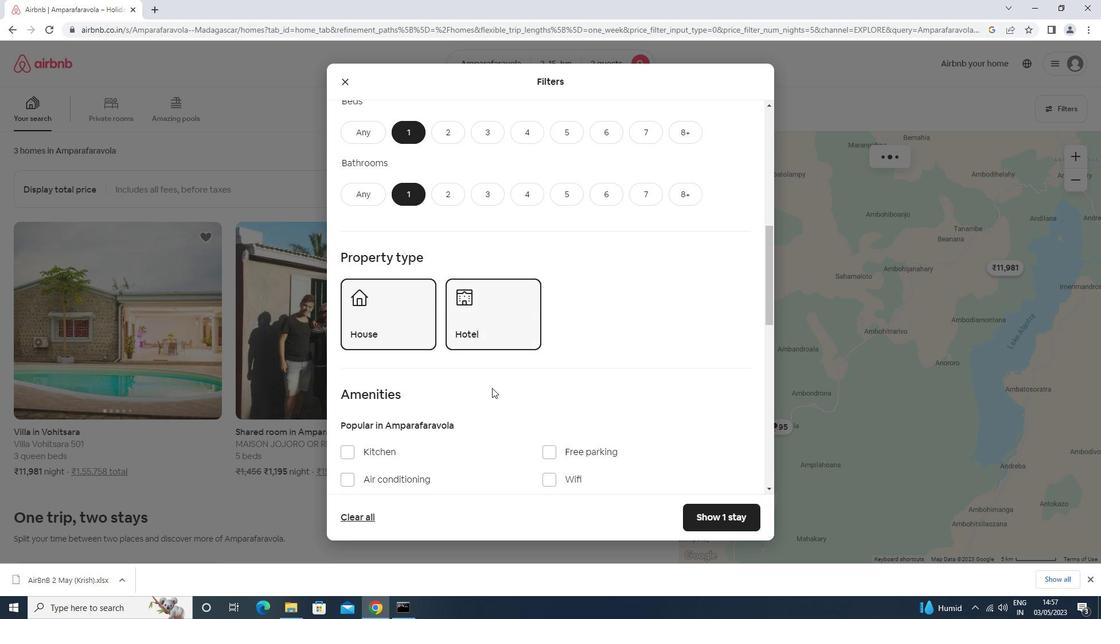 
Action: Mouse scrolled (493, 387) with delta (0, 0)
Screenshot: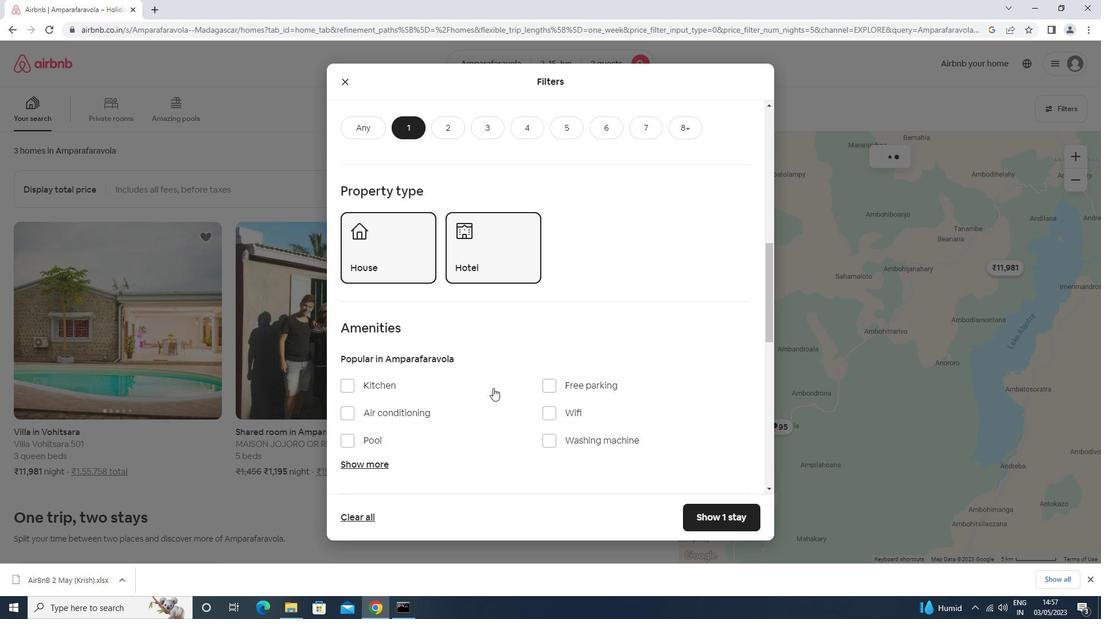 
Action: Mouse scrolled (493, 387) with delta (0, 0)
Screenshot: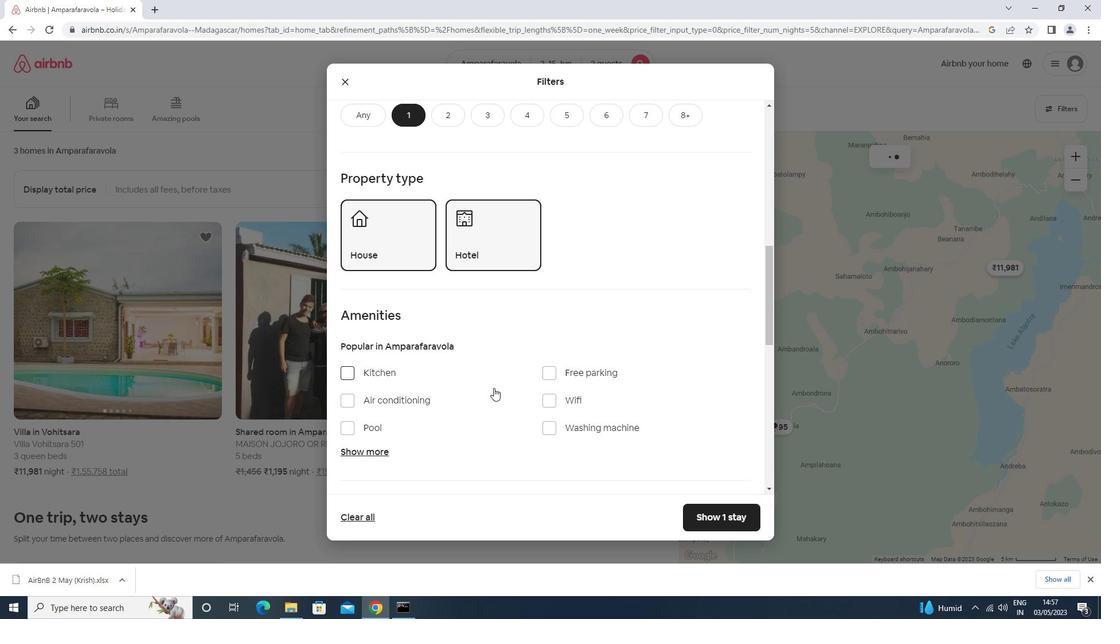 
Action: Mouse scrolled (493, 387) with delta (0, 0)
Screenshot: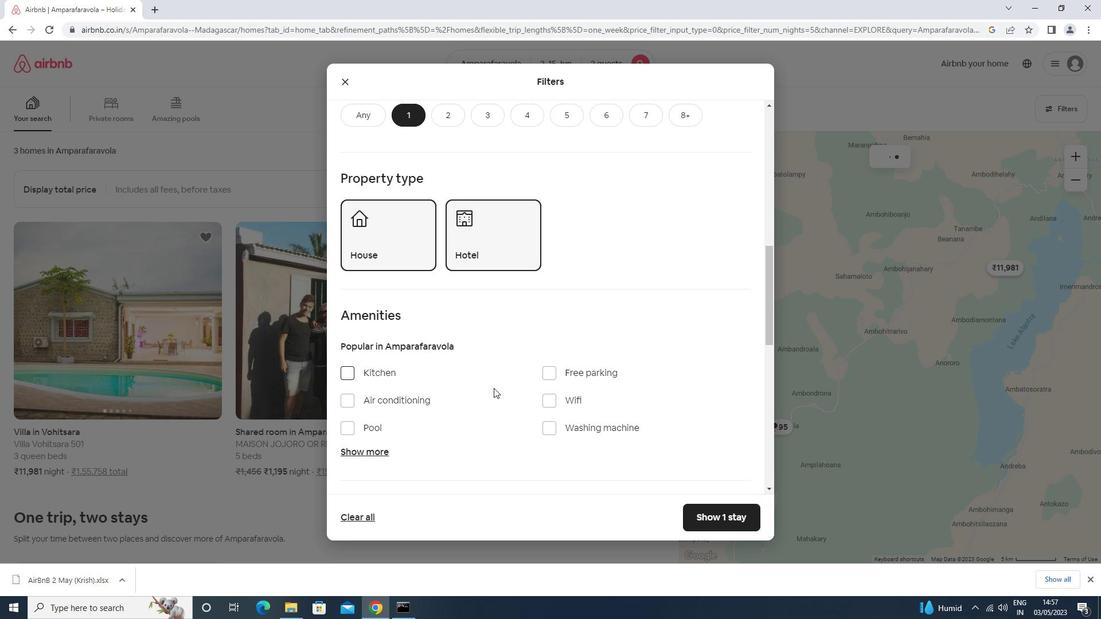 
Action: Mouse scrolled (493, 387) with delta (0, 0)
Screenshot: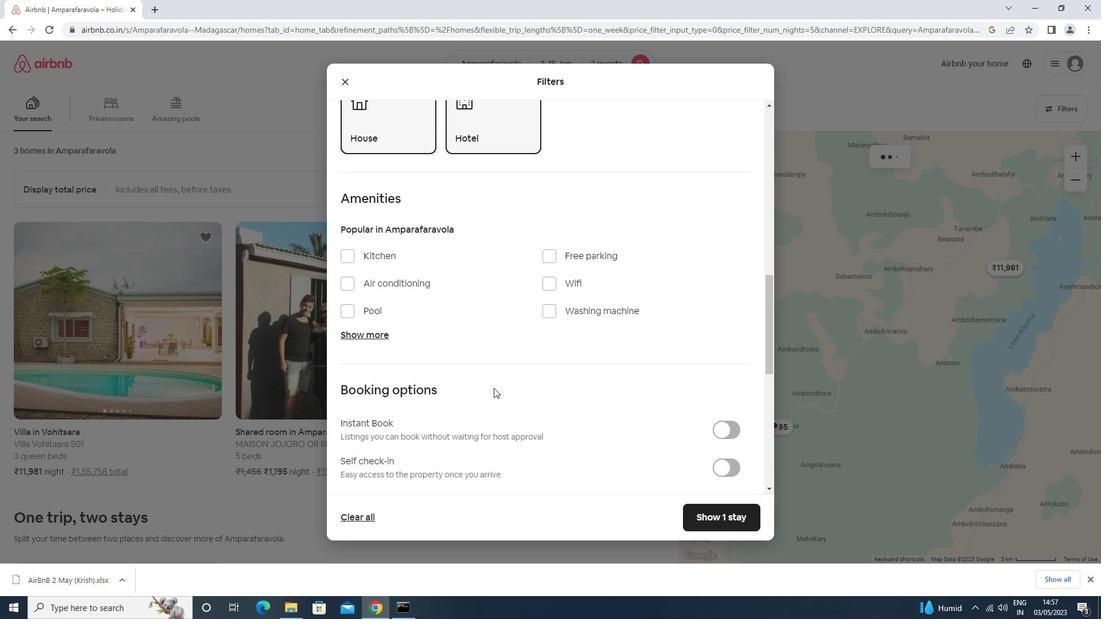 
Action: Mouse scrolled (493, 387) with delta (0, 0)
Screenshot: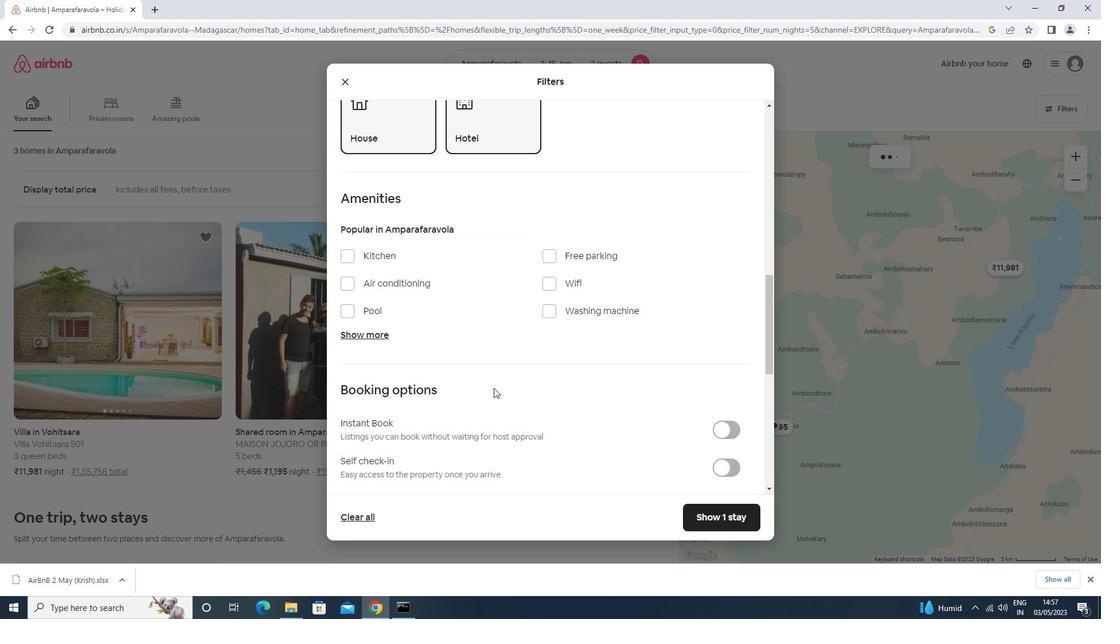 
Action: Mouse moved to (725, 271)
Screenshot: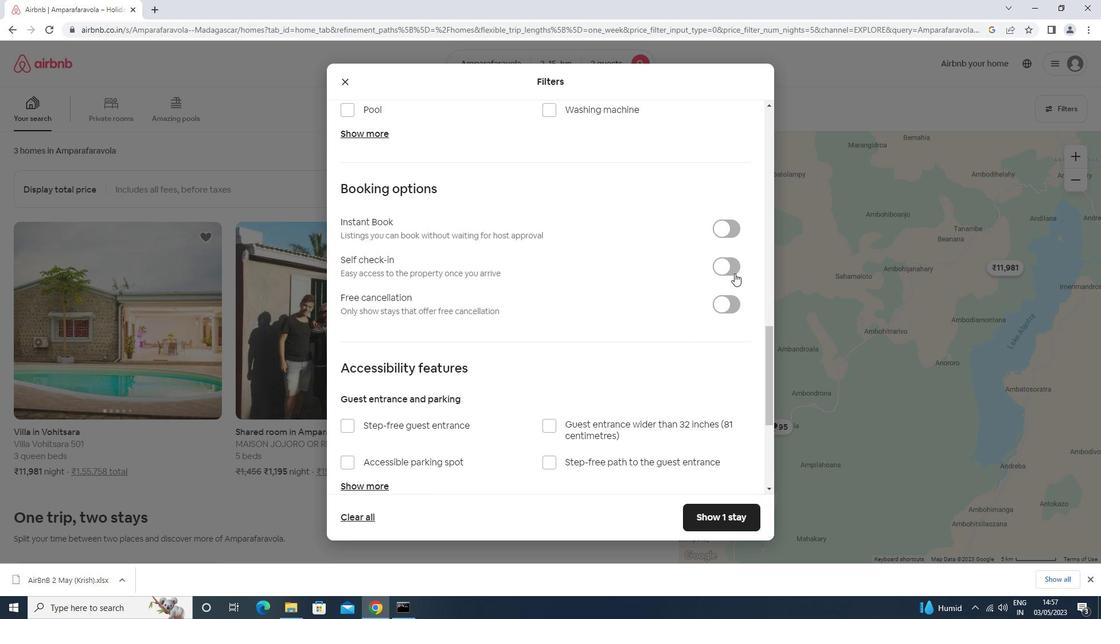 
Action: Mouse pressed left at (725, 271)
Screenshot: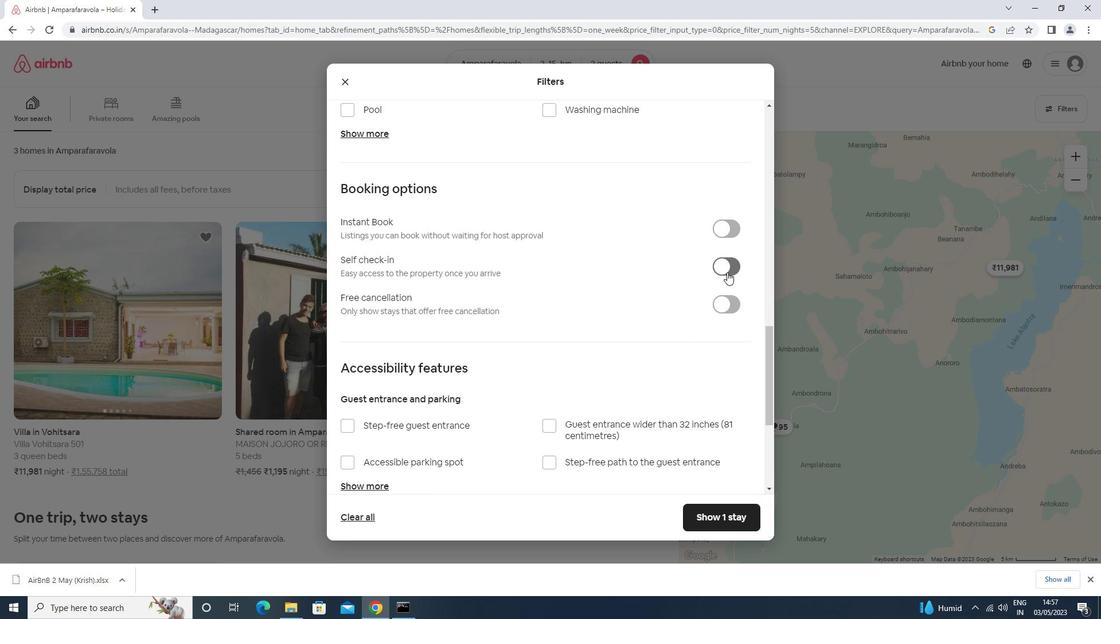 
Action: Mouse moved to (633, 359)
Screenshot: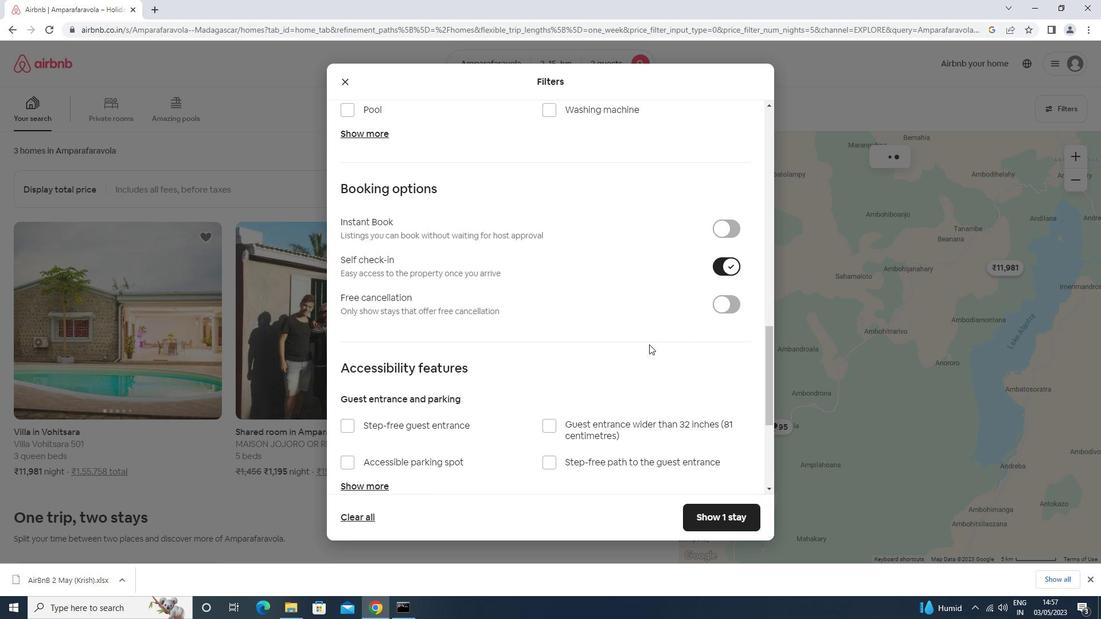 
Action: Mouse scrolled (633, 358) with delta (0, 0)
Screenshot: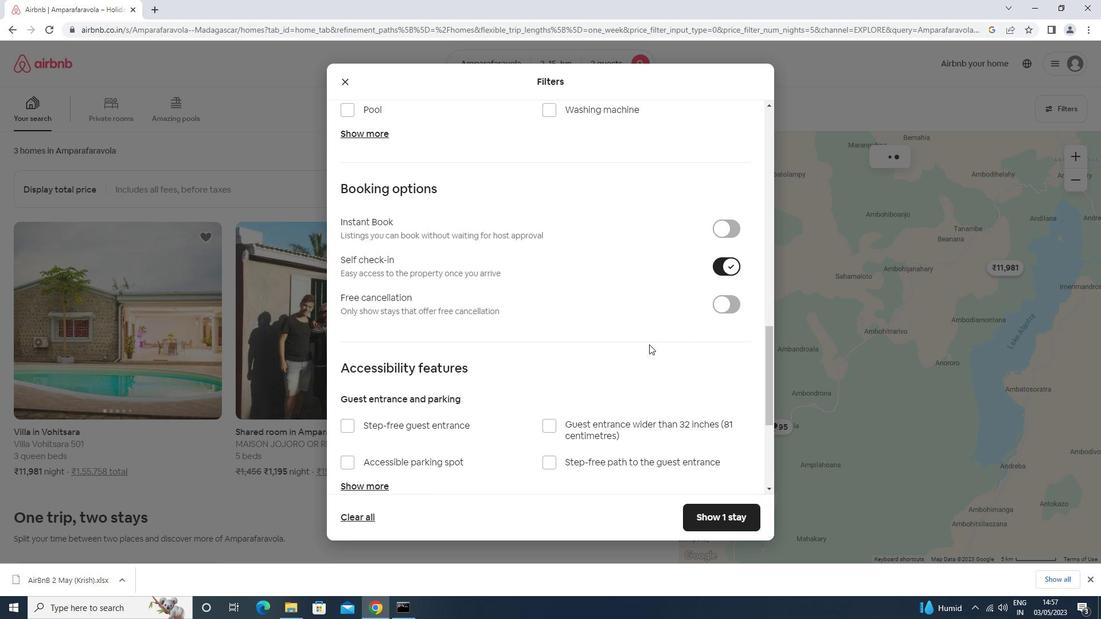 
Action: Mouse moved to (632, 360)
Screenshot: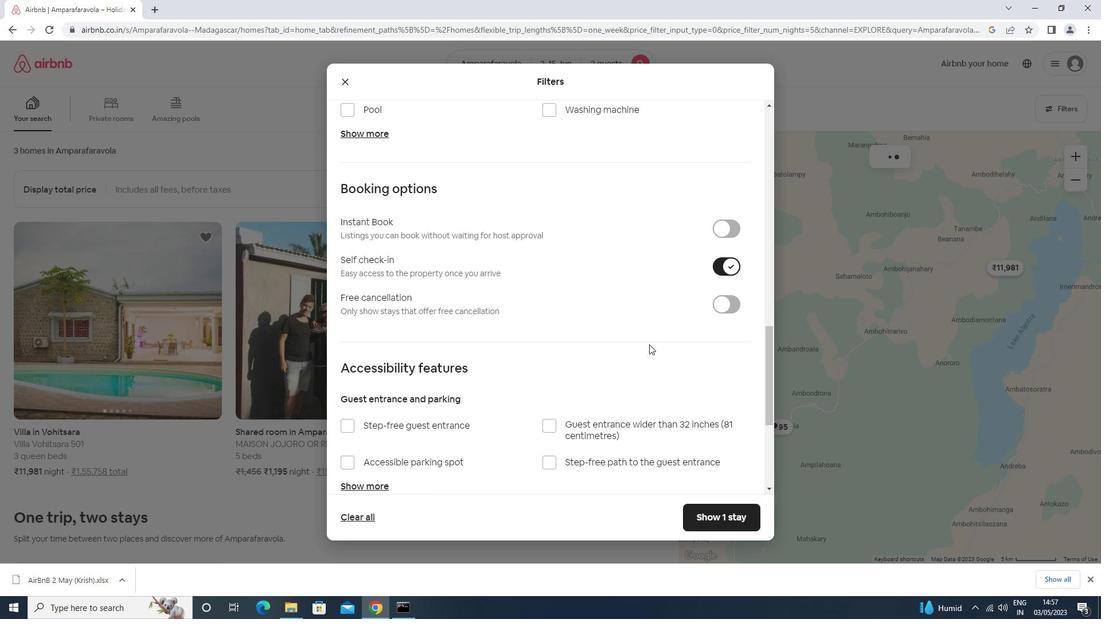 
Action: Mouse scrolled (632, 360) with delta (0, 0)
Screenshot: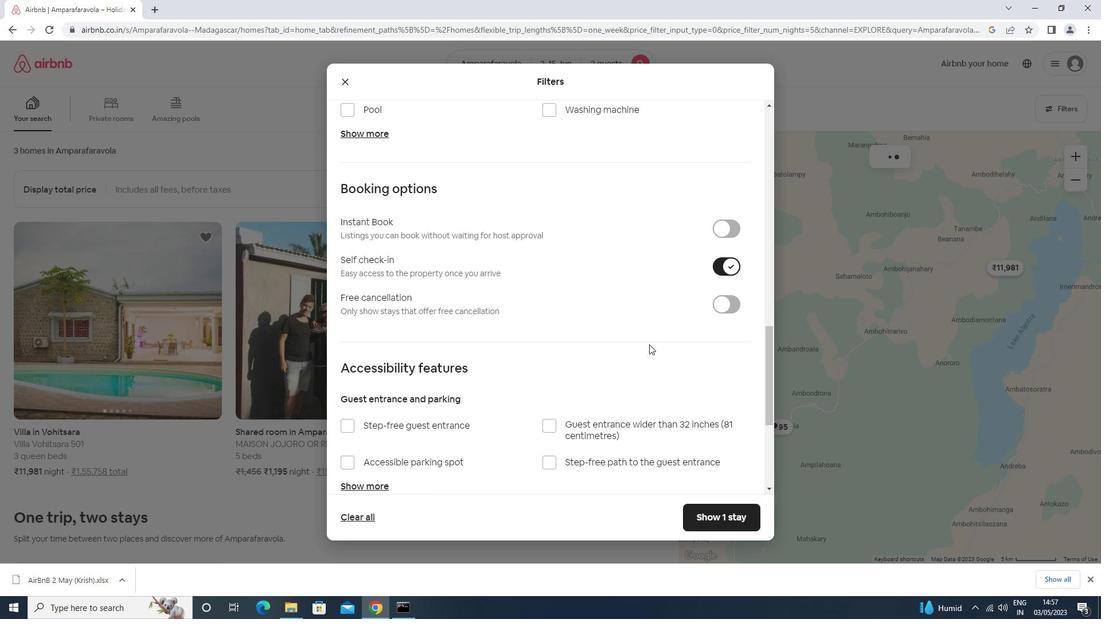 
Action: Mouse moved to (630, 362)
Screenshot: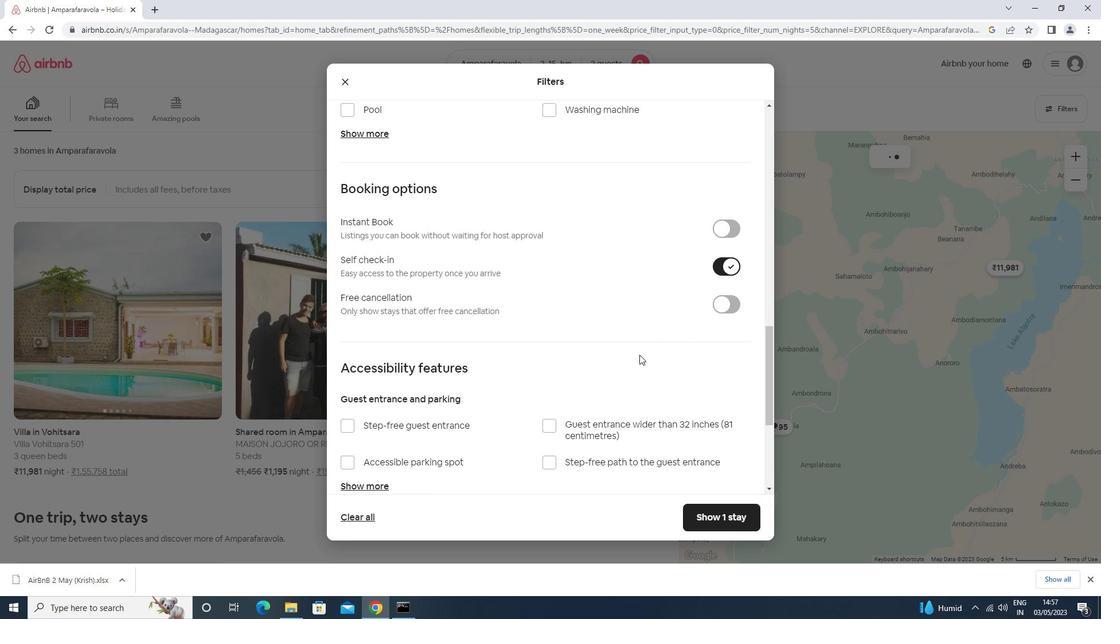 
Action: Mouse scrolled (630, 362) with delta (0, 0)
Screenshot: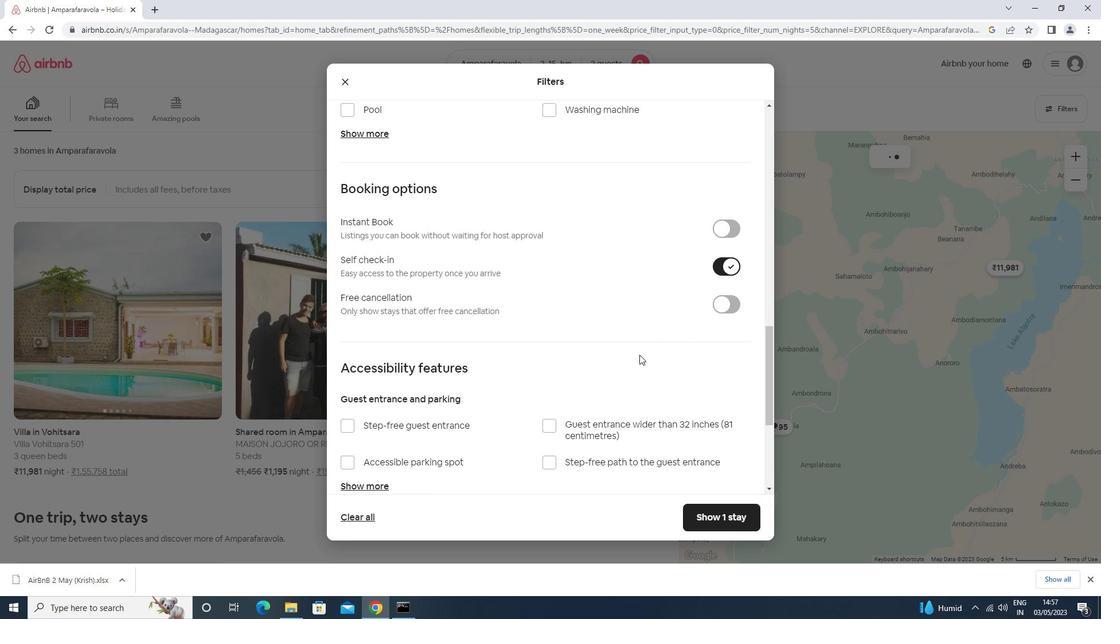 
Action: Mouse scrolled (630, 362) with delta (0, 0)
Screenshot: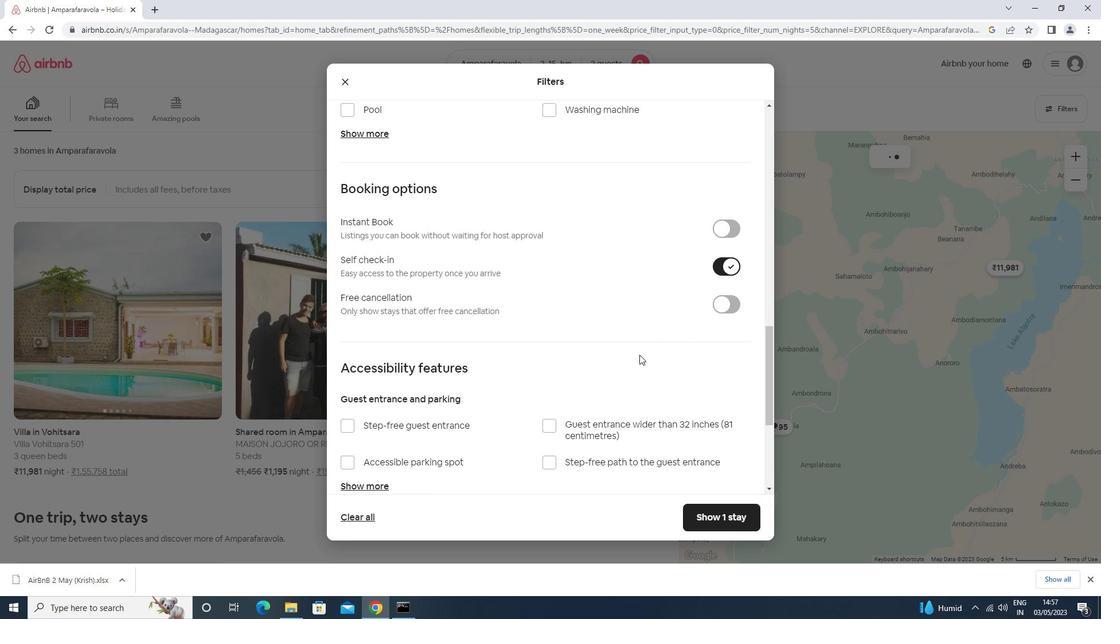 
Action: Mouse moved to (630, 363)
Screenshot: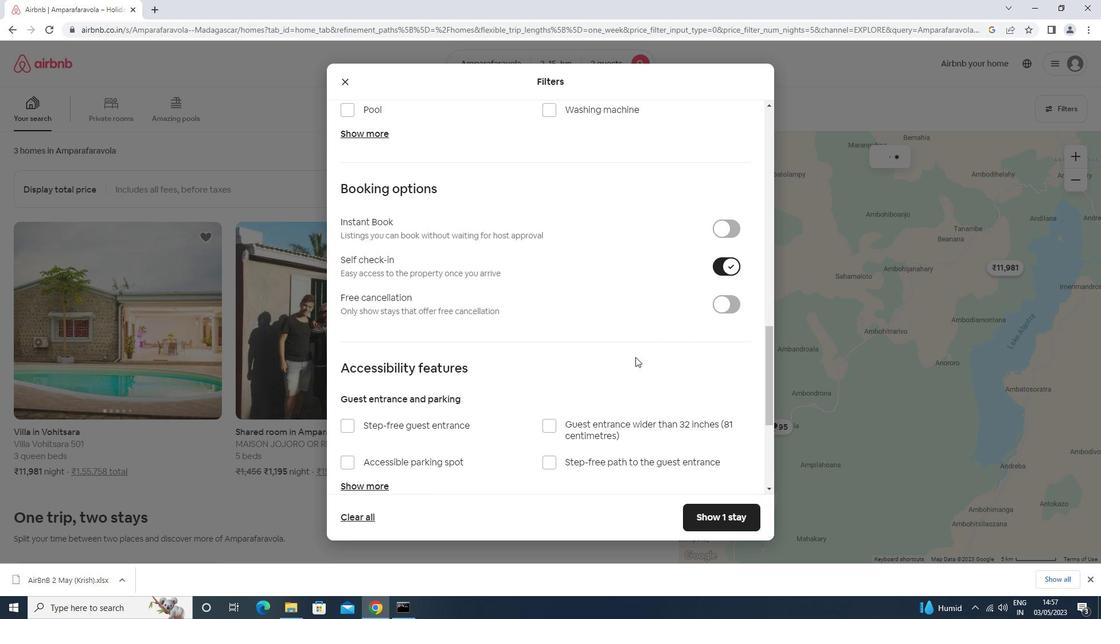 
Action: Mouse scrolled (630, 362) with delta (0, 0)
Screenshot: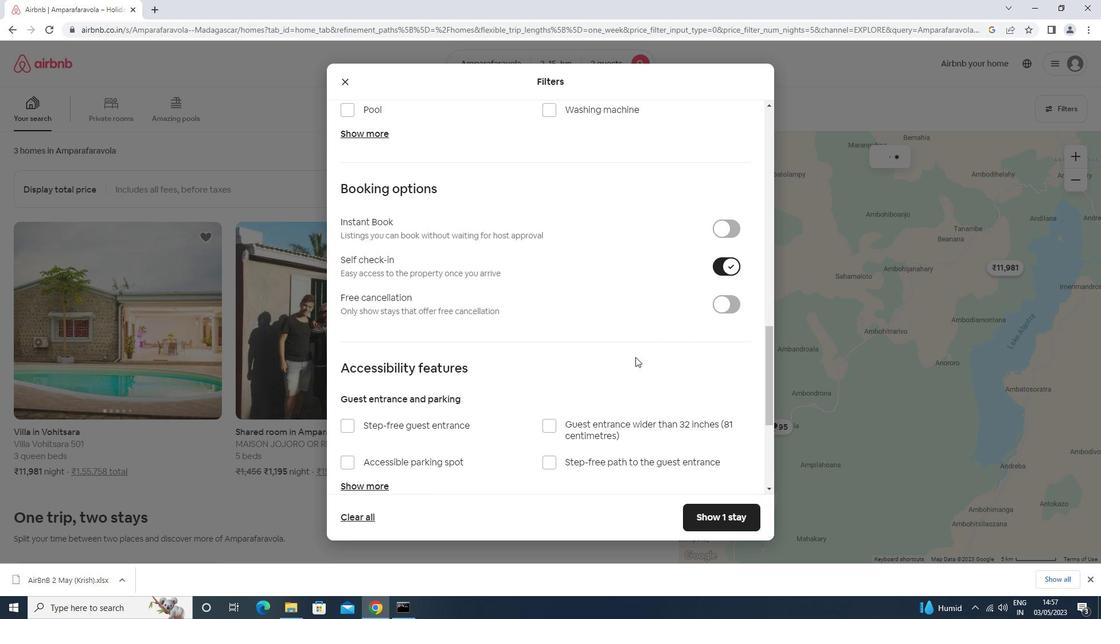 
Action: Mouse moved to (644, 516)
Screenshot: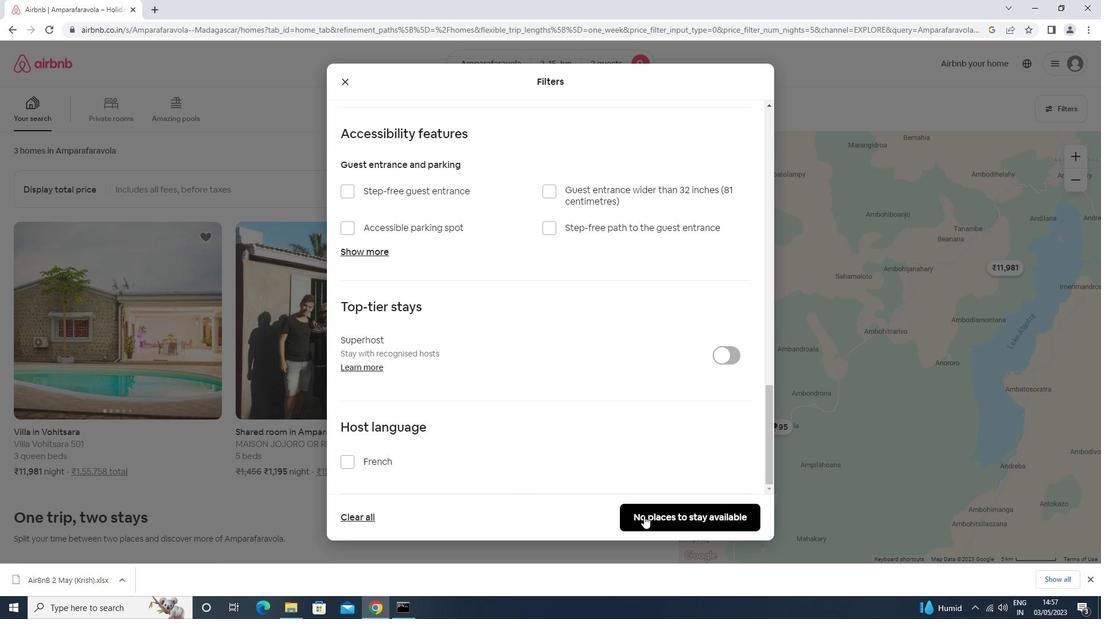 
Action: Mouse pressed left at (644, 516)
Screenshot: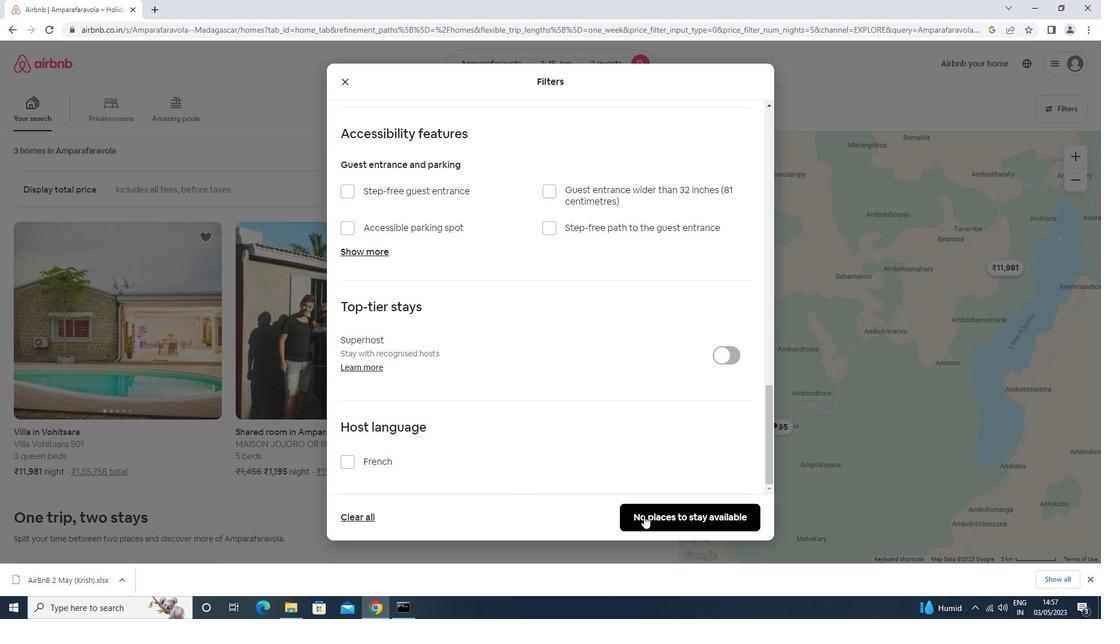 
Action: Mouse moved to (643, 516)
Screenshot: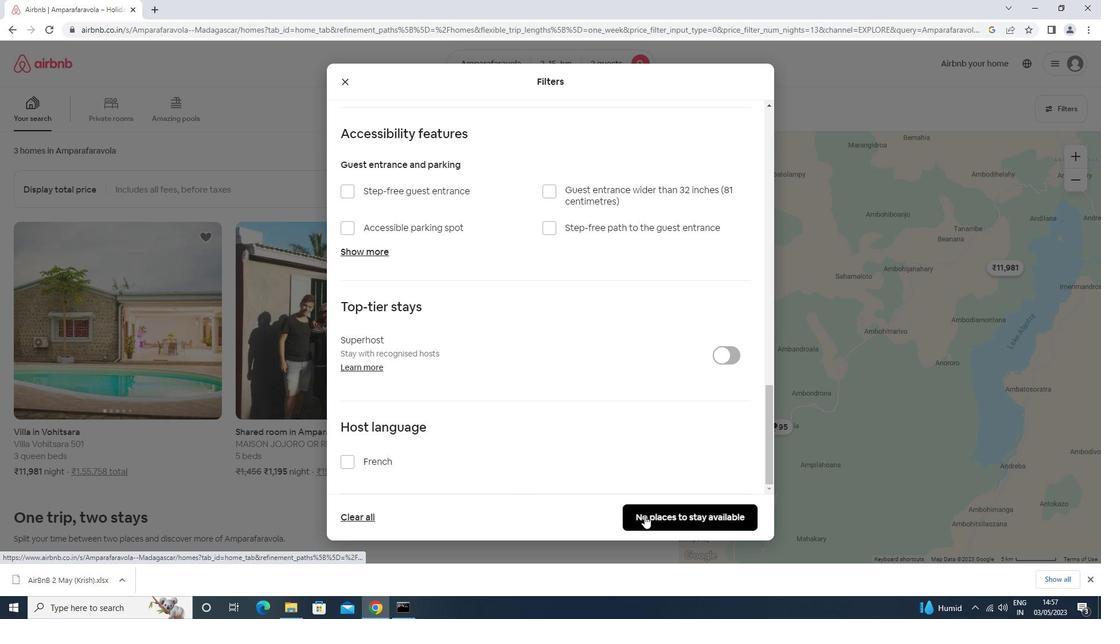 
